 Task: Toggle the variable types.
Action: Mouse moved to (22, 639)
Screenshot: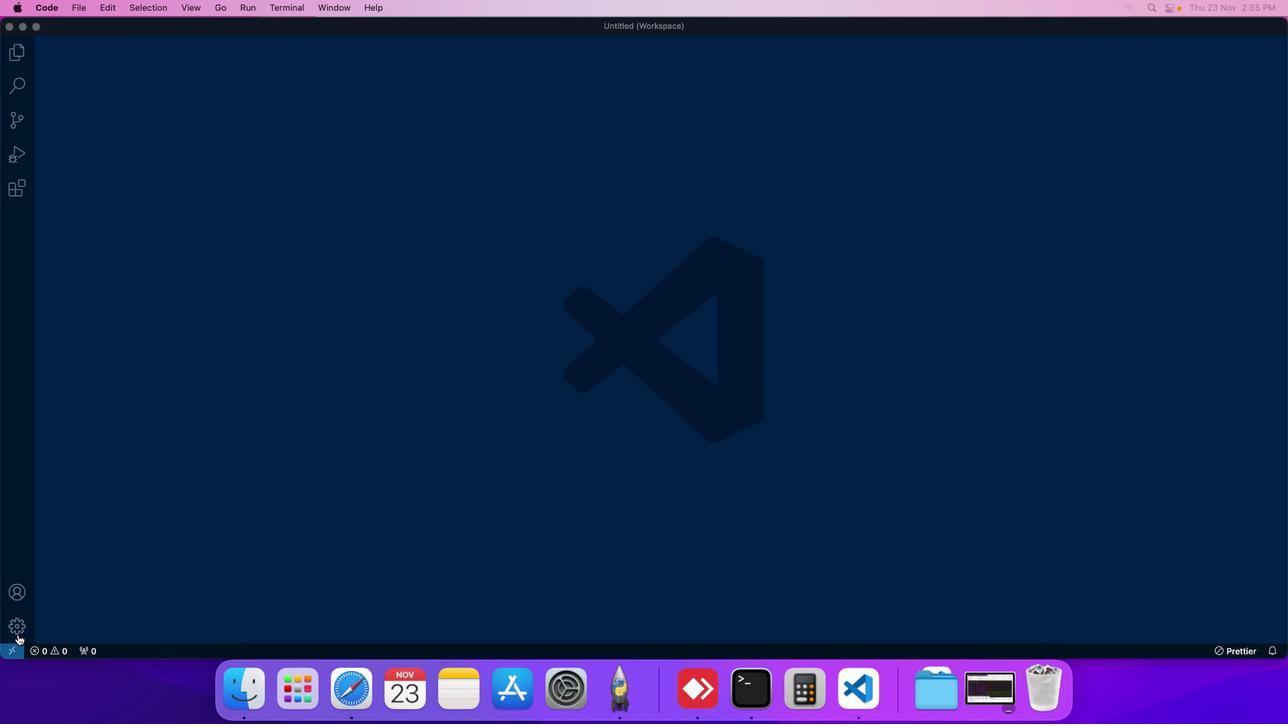 
Action: Mouse pressed left at (22, 639)
Screenshot: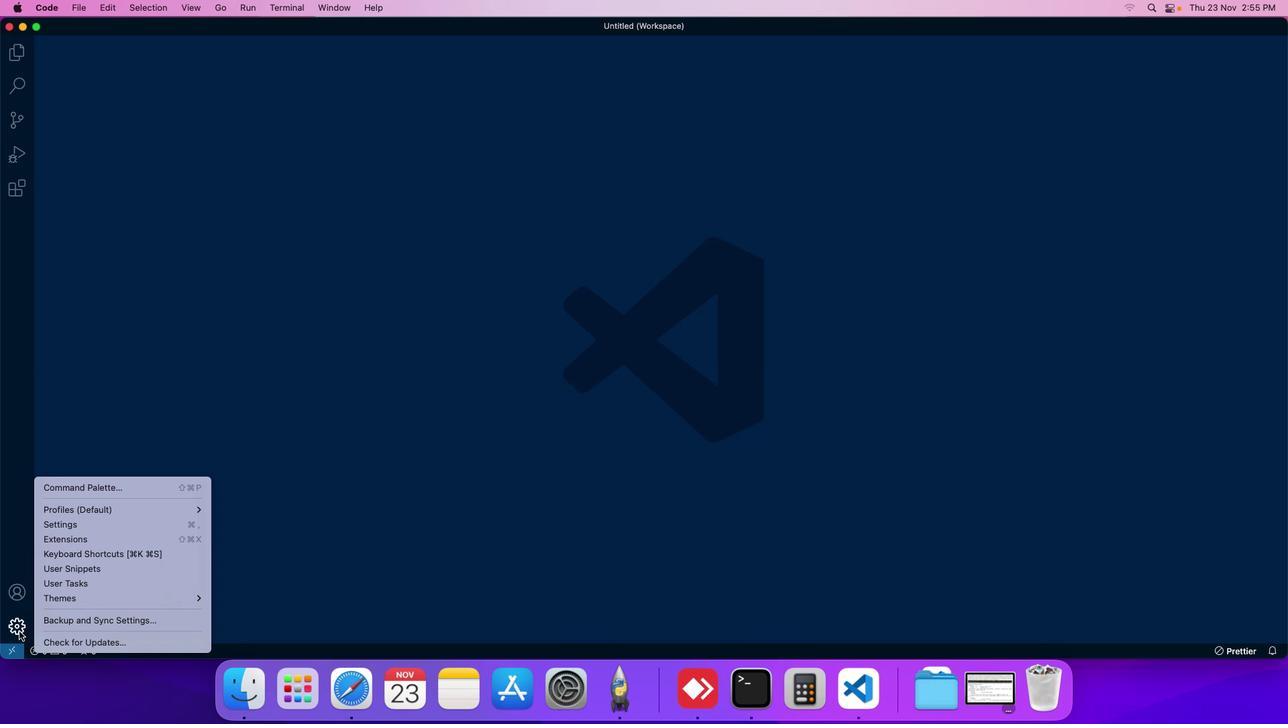 
Action: Mouse moved to (81, 532)
Screenshot: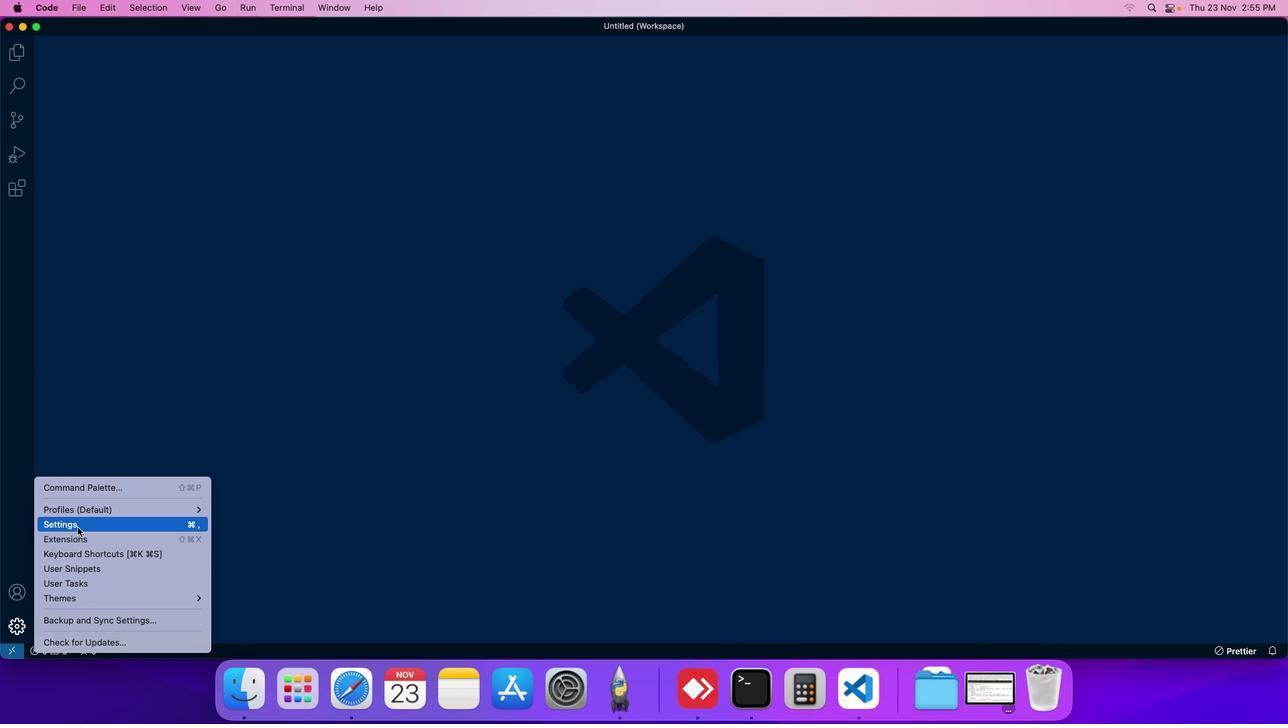 
Action: Mouse pressed left at (81, 532)
Screenshot: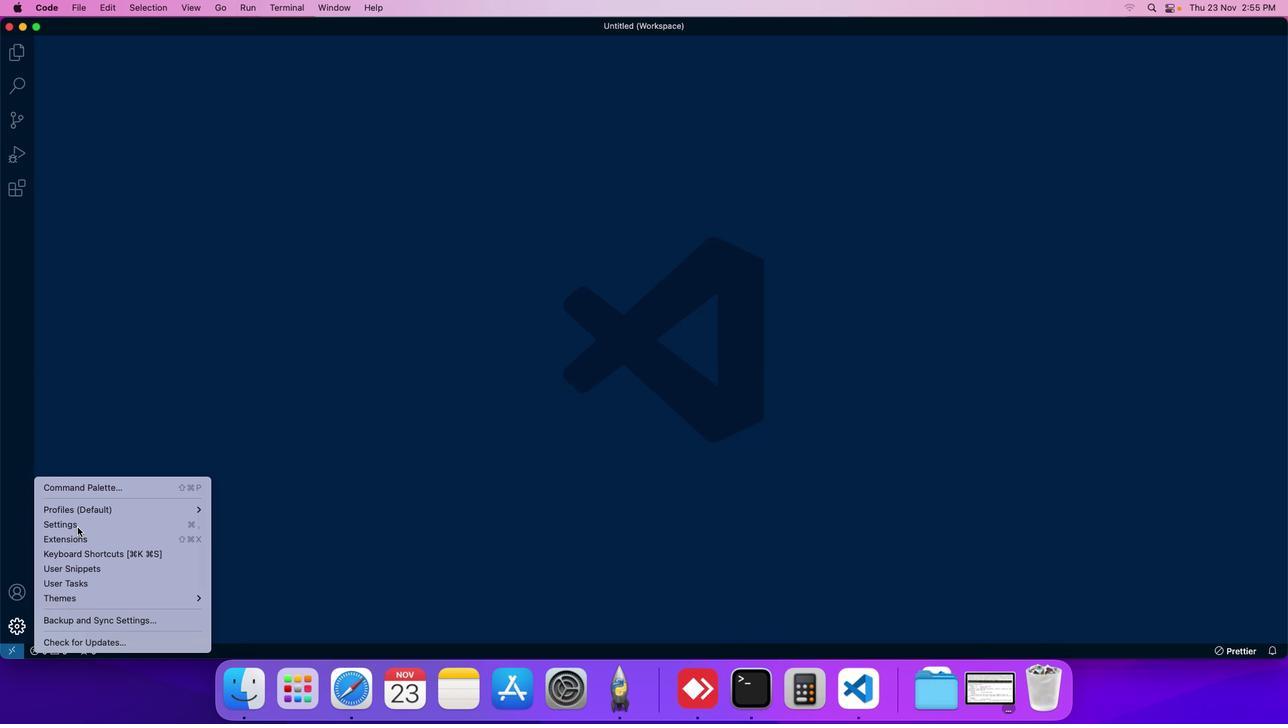 
Action: Mouse moved to (319, 108)
Screenshot: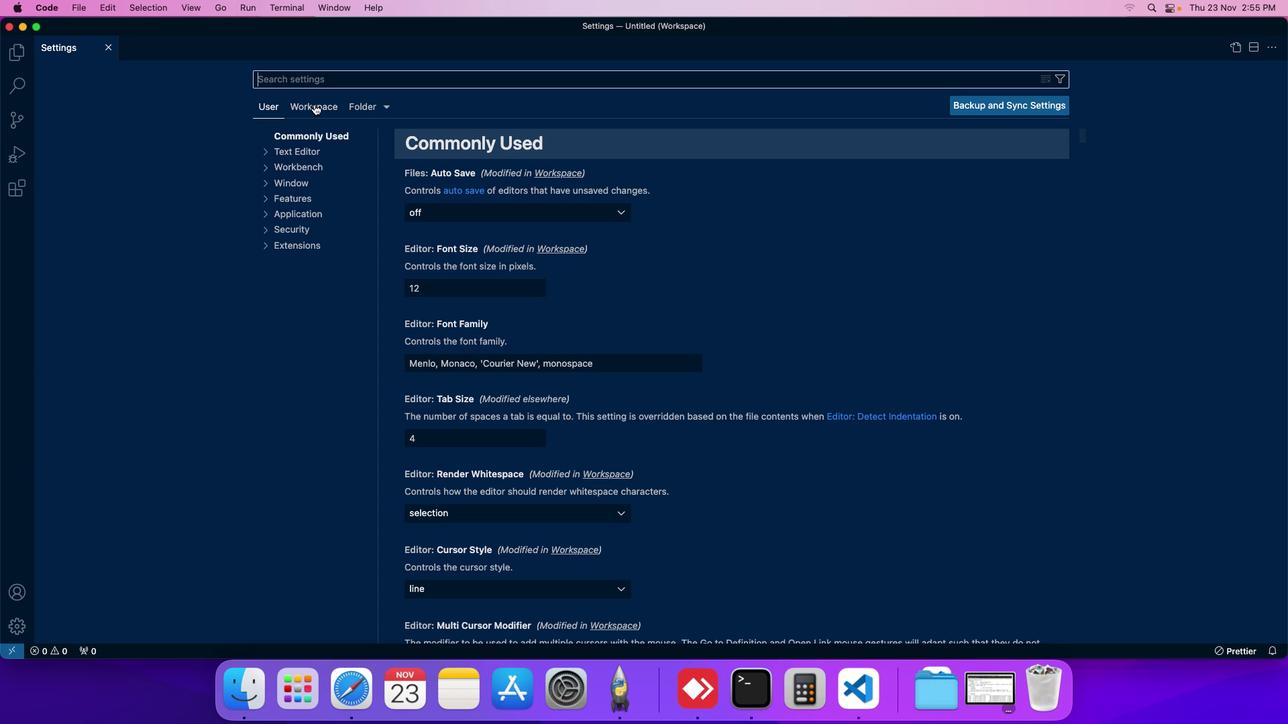 
Action: Mouse pressed left at (319, 108)
Screenshot: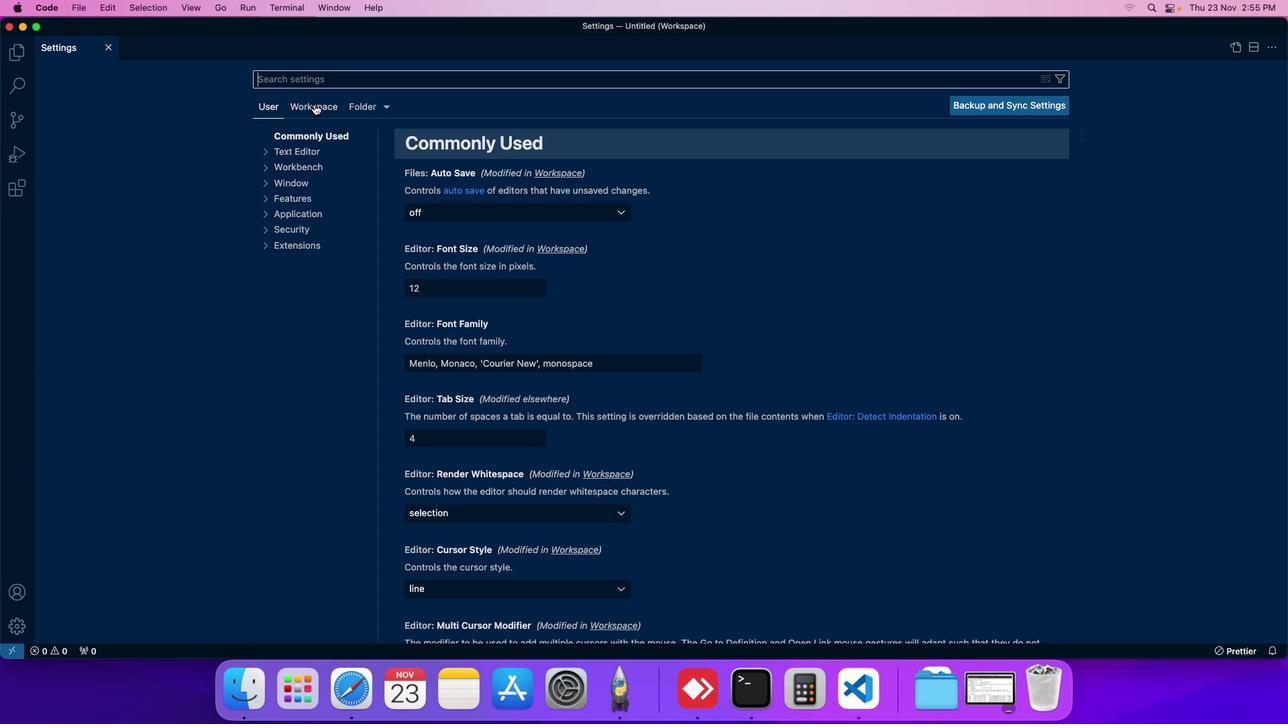 
Action: Mouse moved to (298, 228)
Screenshot: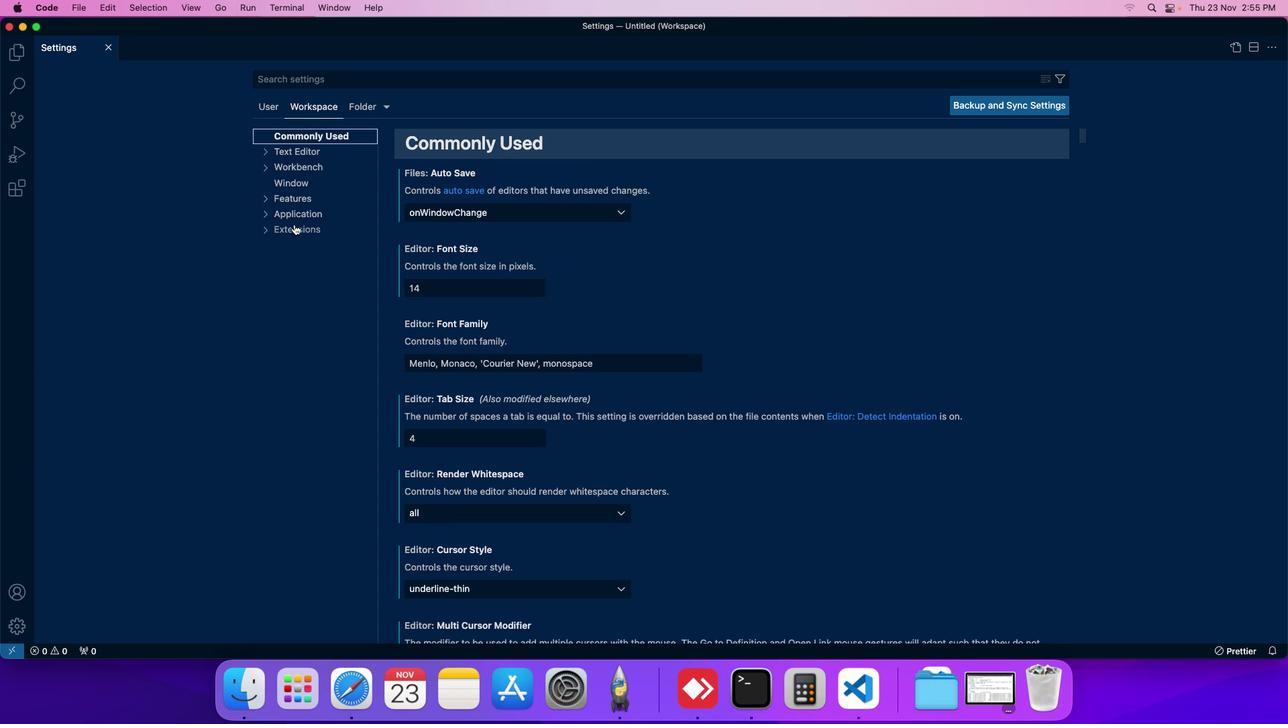 
Action: Mouse pressed left at (298, 228)
Screenshot: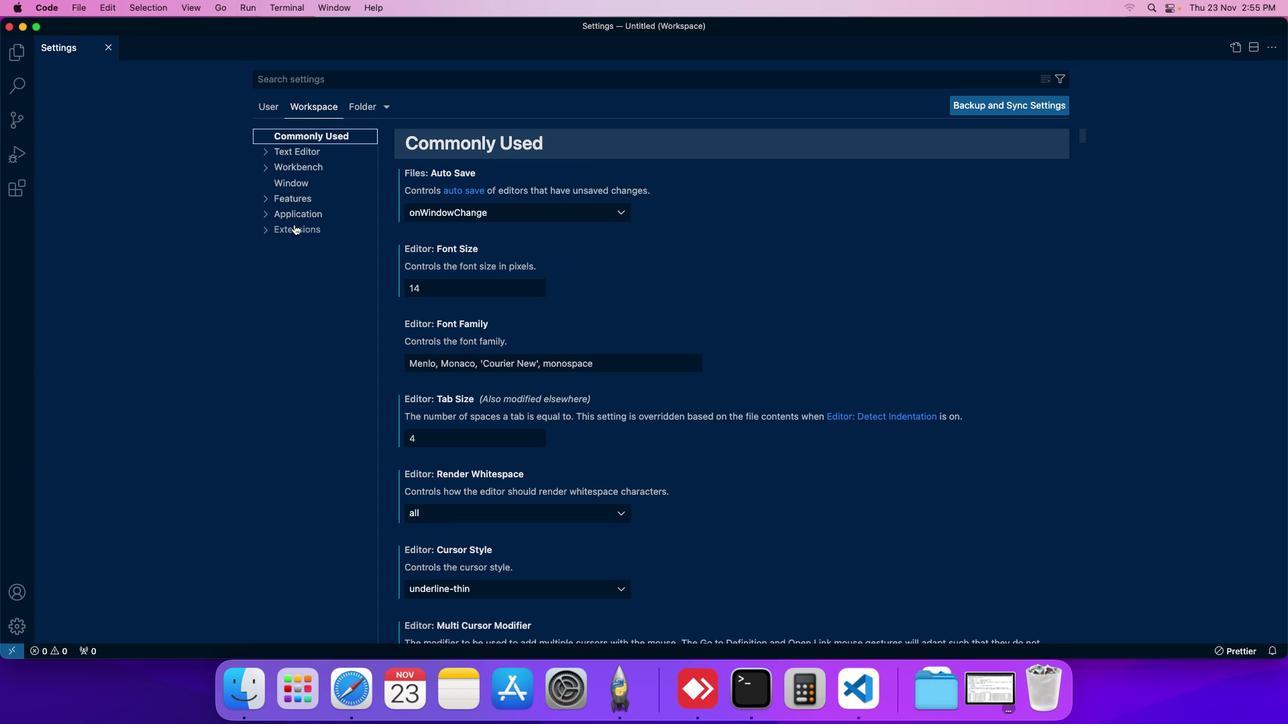 
Action: Mouse moved to (312, 581)
Screenshot: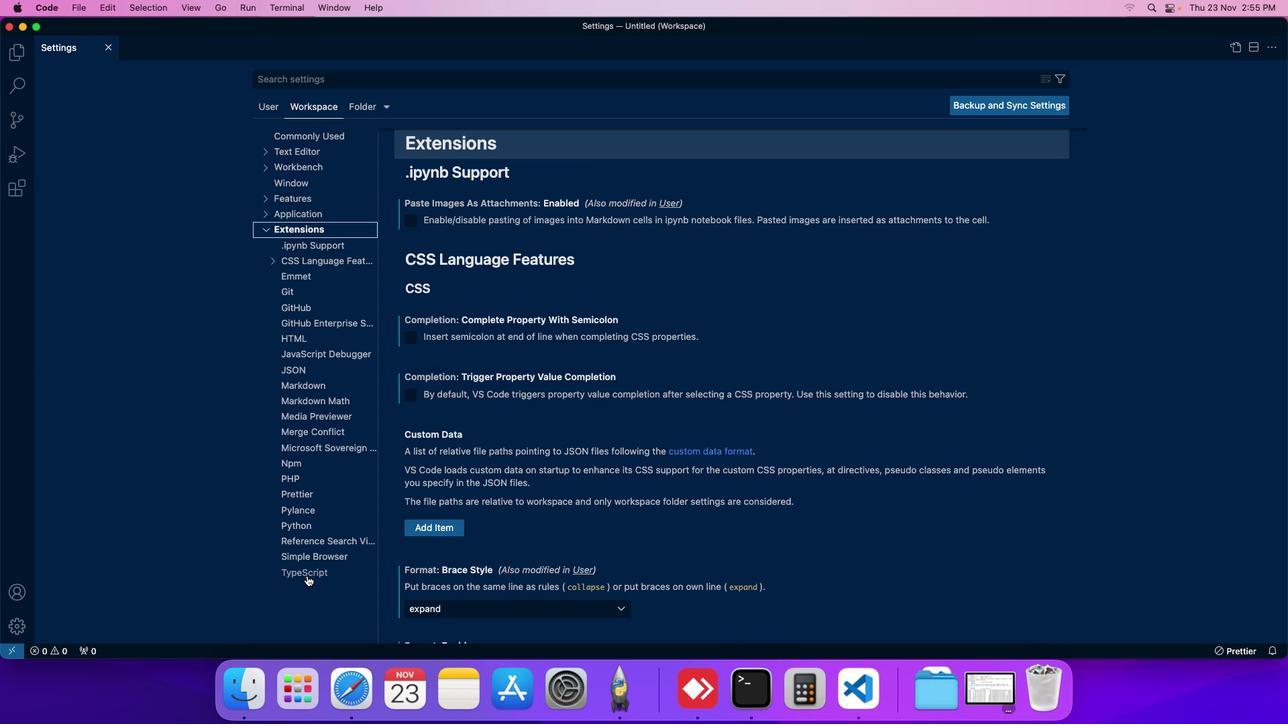 
Action: Mouse pressed left at (312, 581)
Screenshot: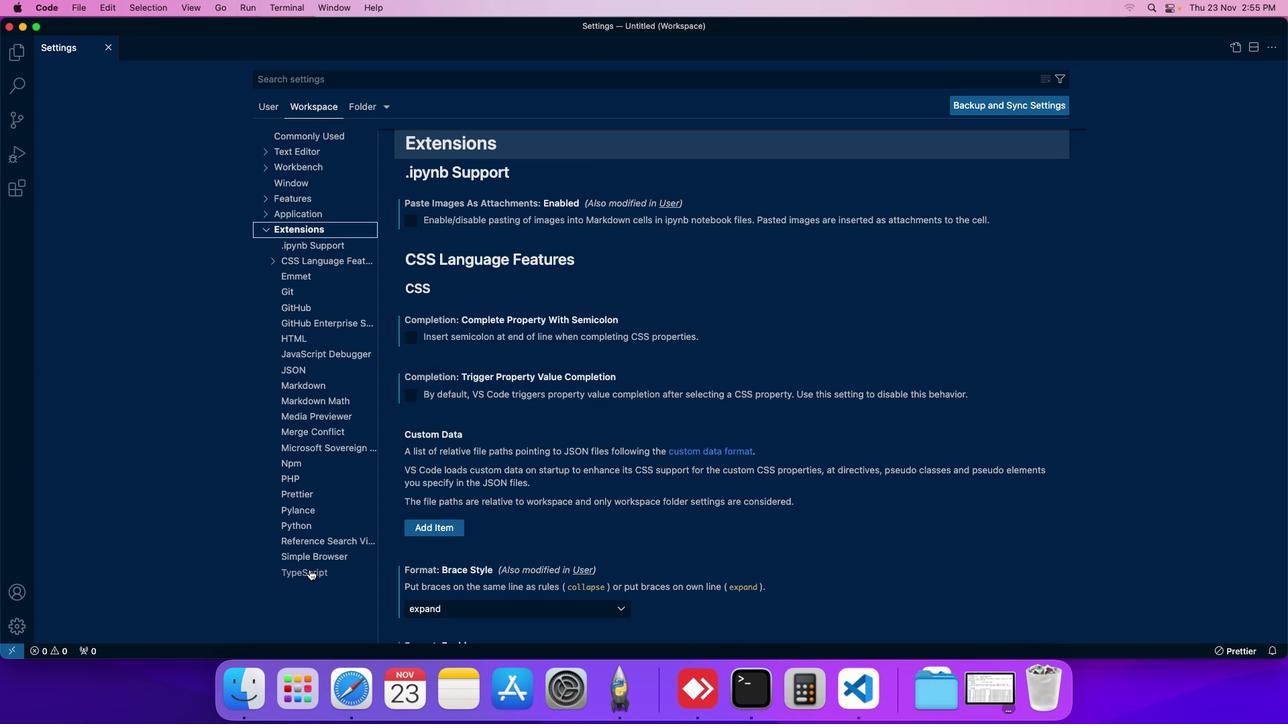 
Action: Mouse moved to (508, 565)
Screenshot: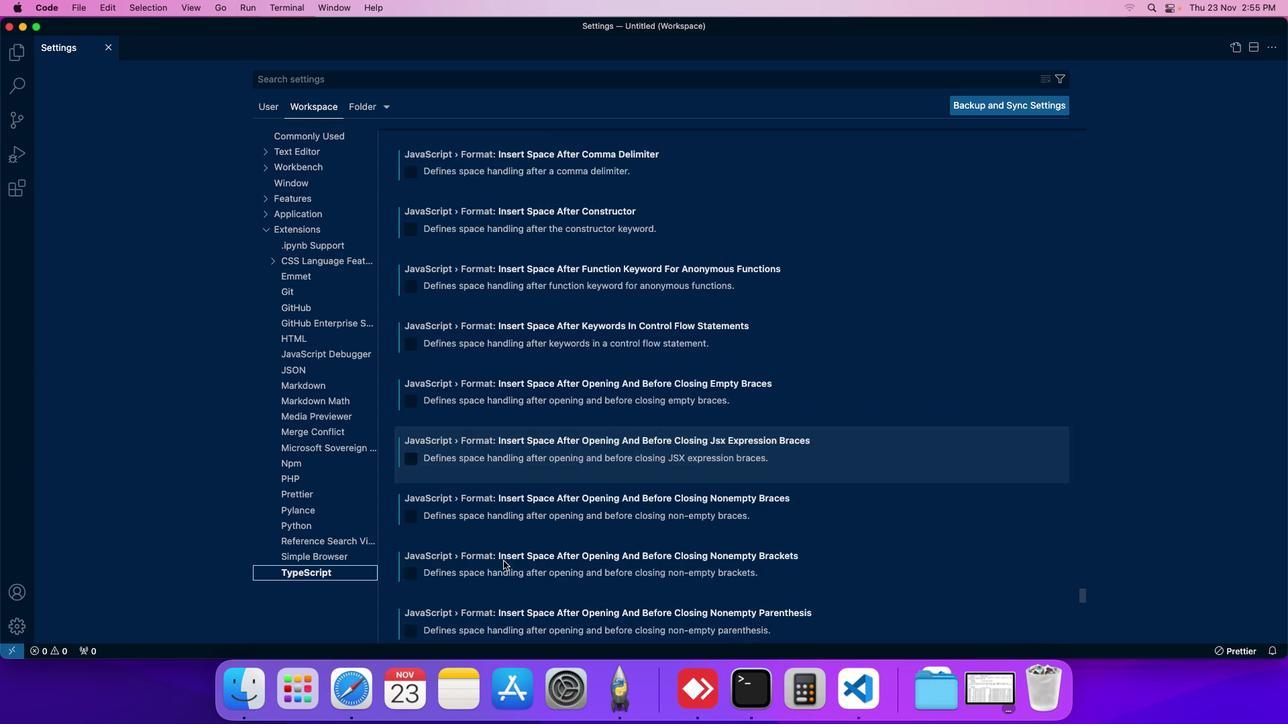 
Action: Mouse scrolled (508, 565) with delta (4, 4)
Screenshot: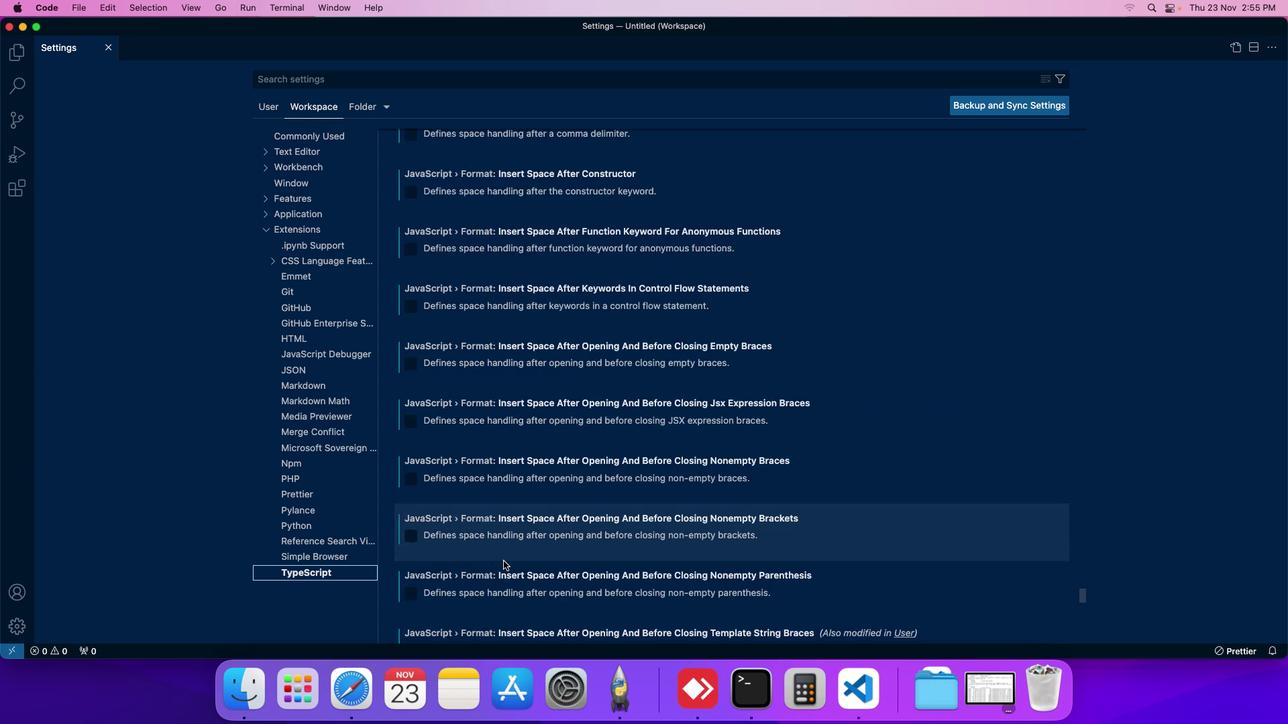 
Action: Mouse moved to (503, 564)
Screenshot: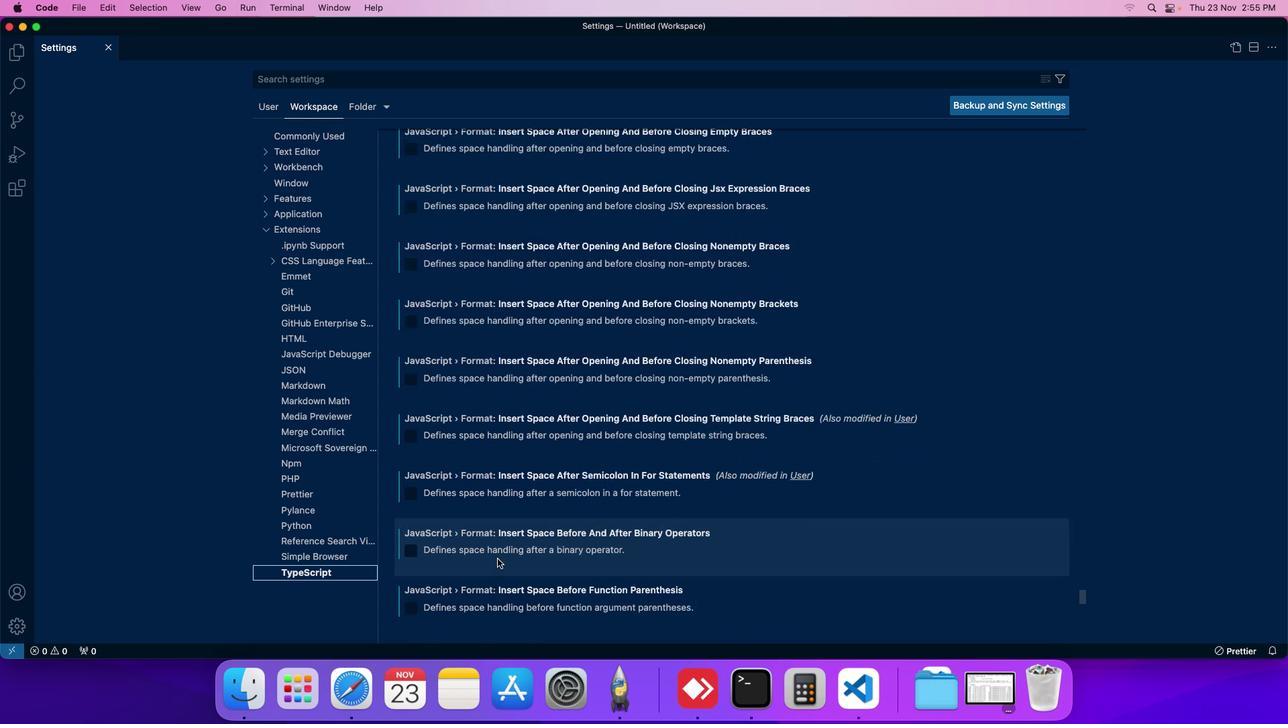 
Action: Mouse scrolled (503, 564) with delta (4, 4)
Screenshot: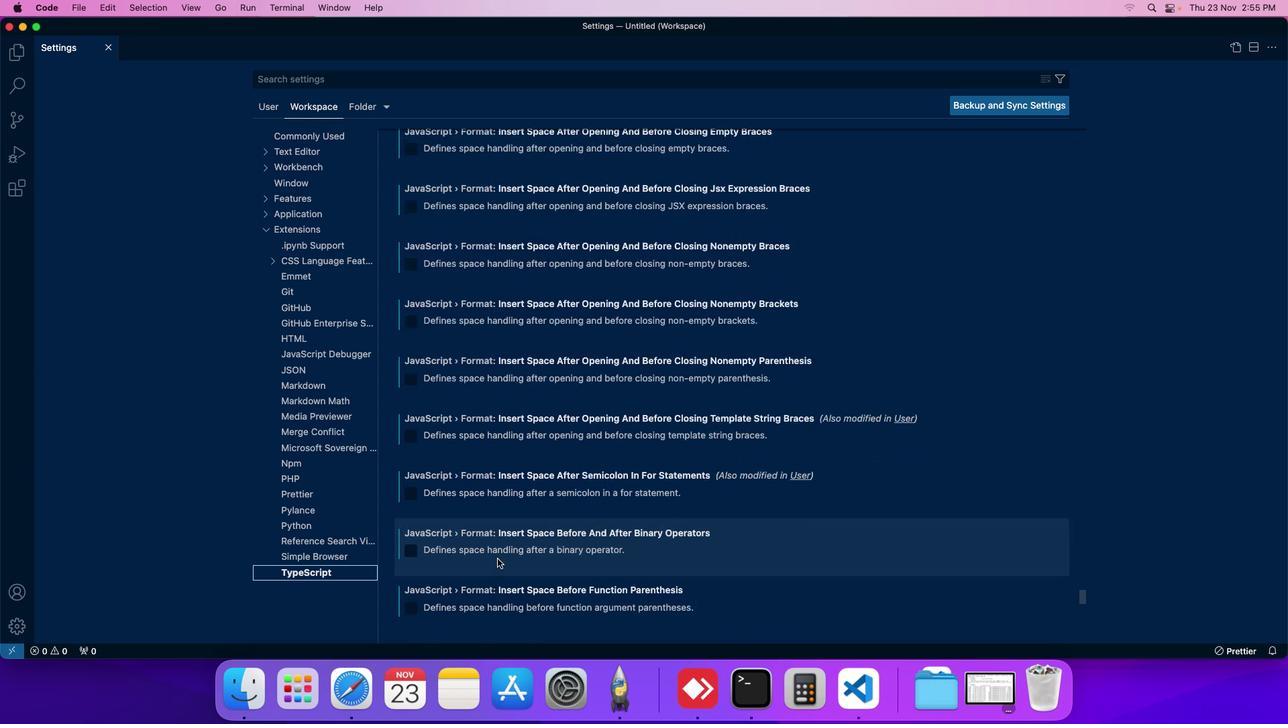 
Action: Mouse scrolled (503, 564) with delta (4, 4)
Screenshot: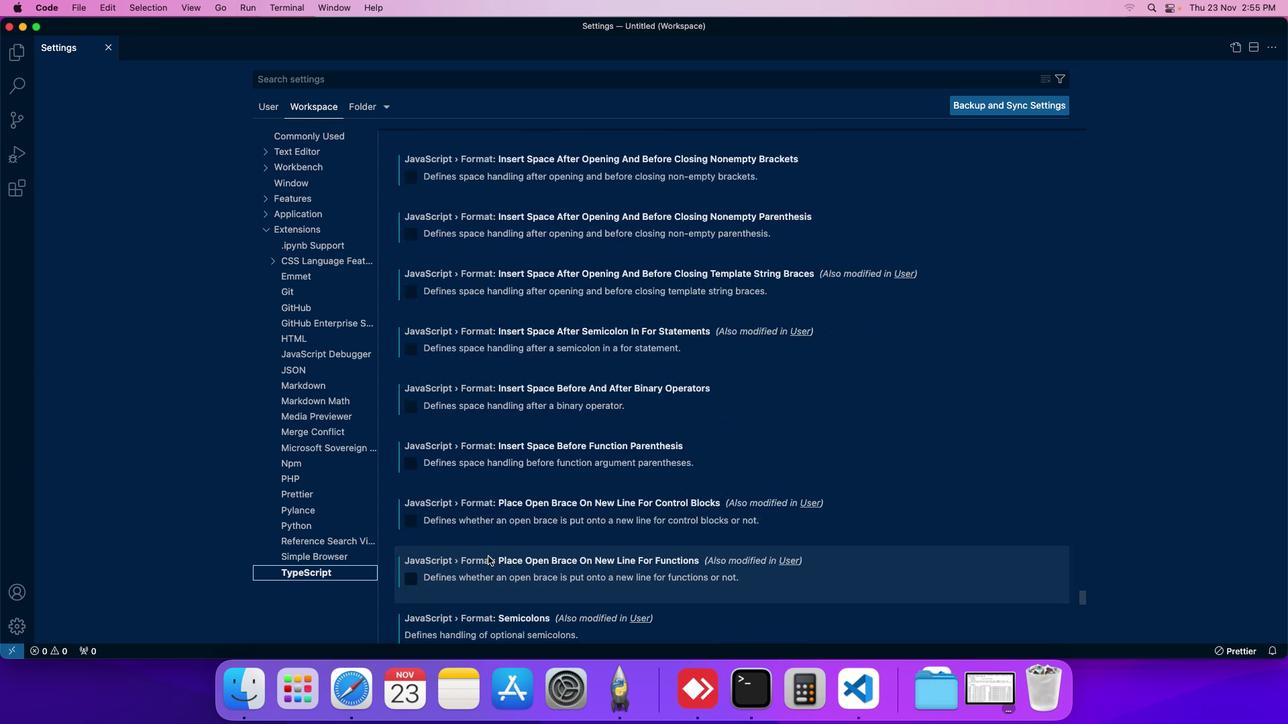
Action: Mouse moved to (466, 554)
Screenshot: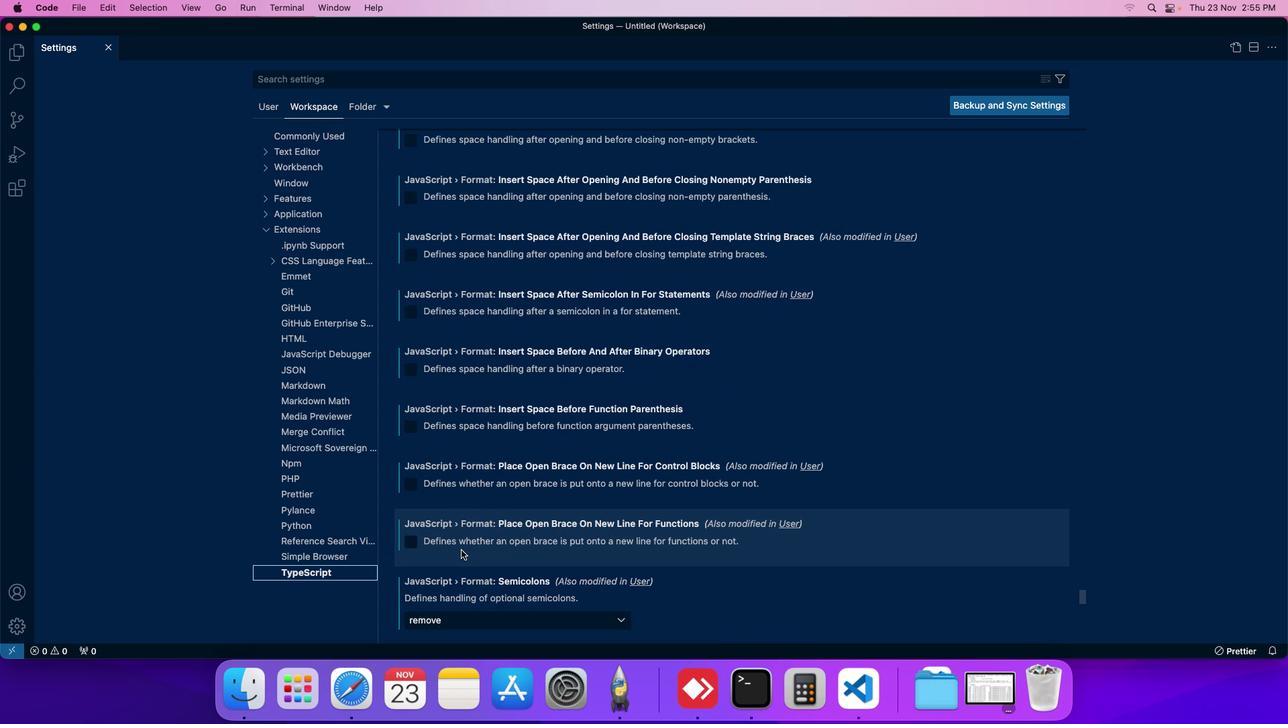 
Action: Mouse scrolled (466, 554) with delta (4, 4)
Screenshot: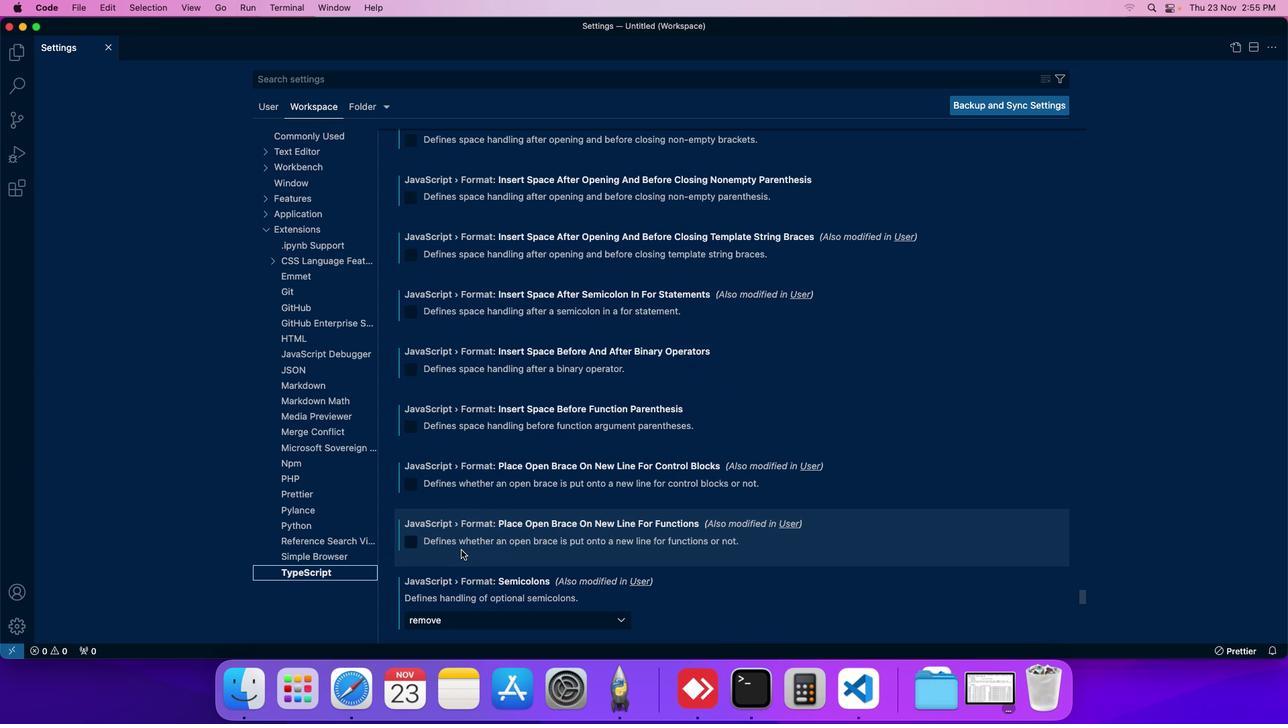 
Action: Mouse scrolled (466, 554) with delta (4, 4)
Screenshot: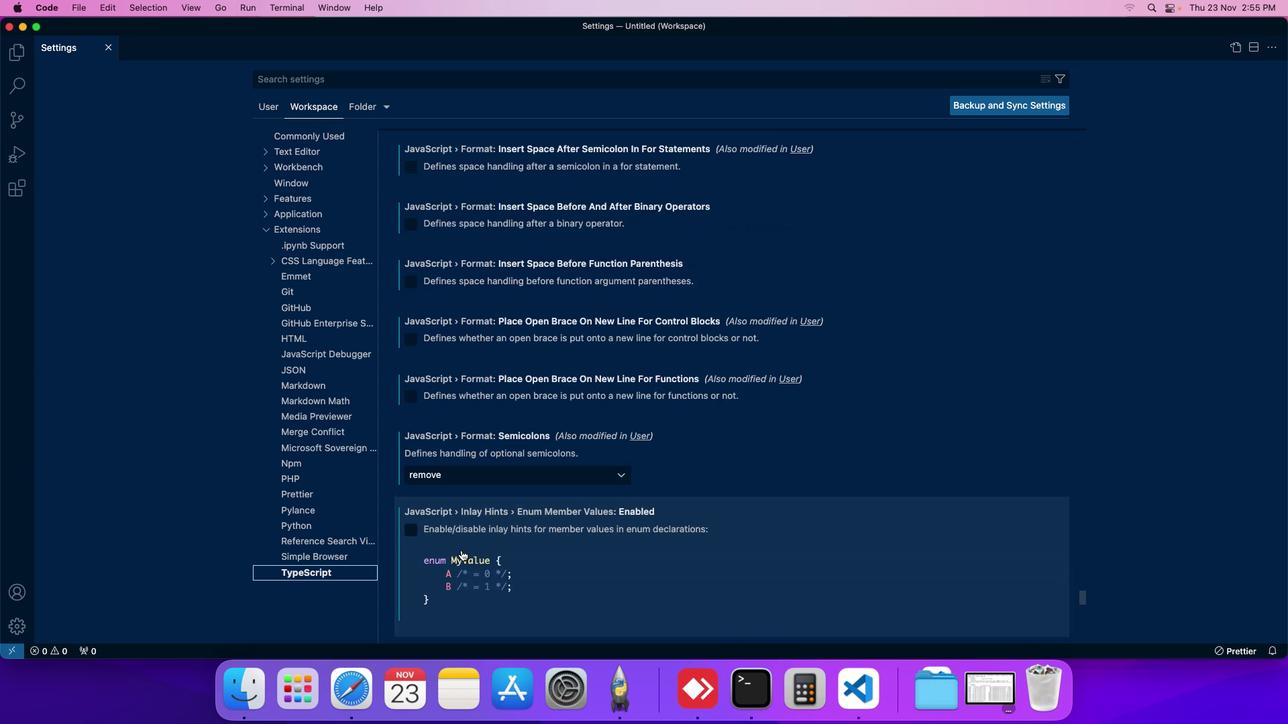
Action: Mouse scrolled (466, 554) with delta (4, 4)
Screenshot: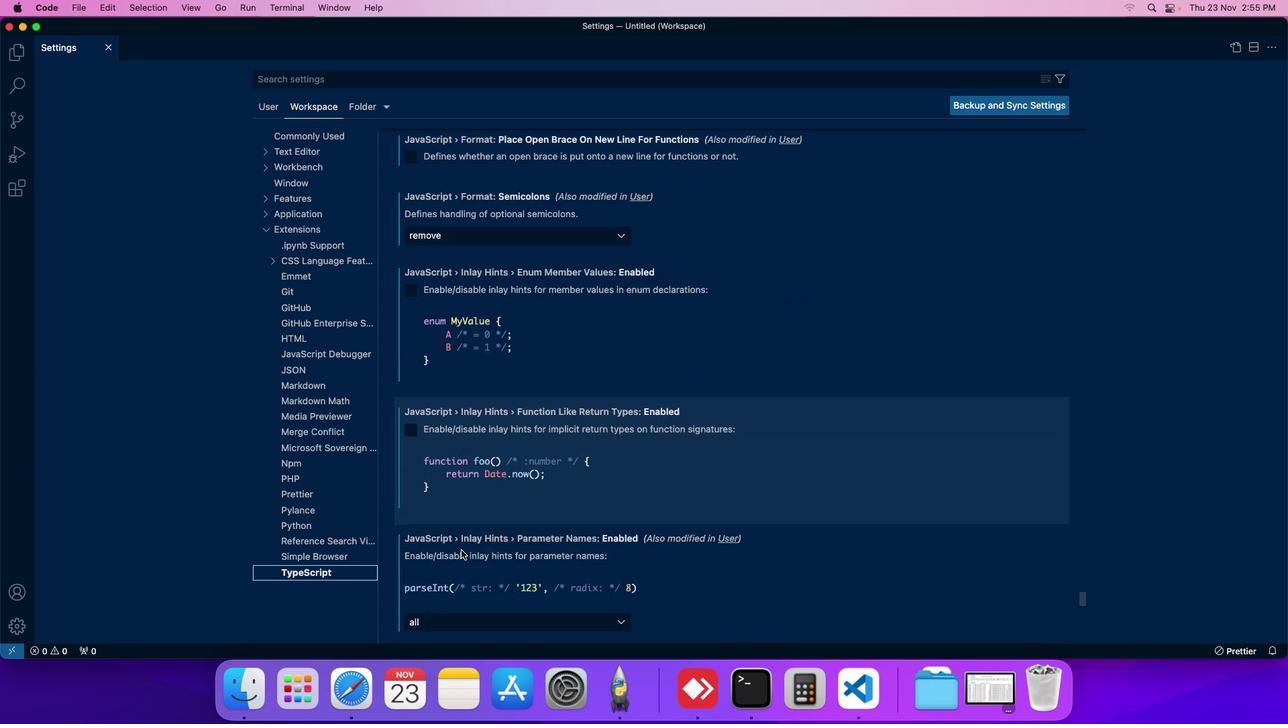 
Action: Mouse scrolled (466, 554) with delta (4, 4)
Screenshot: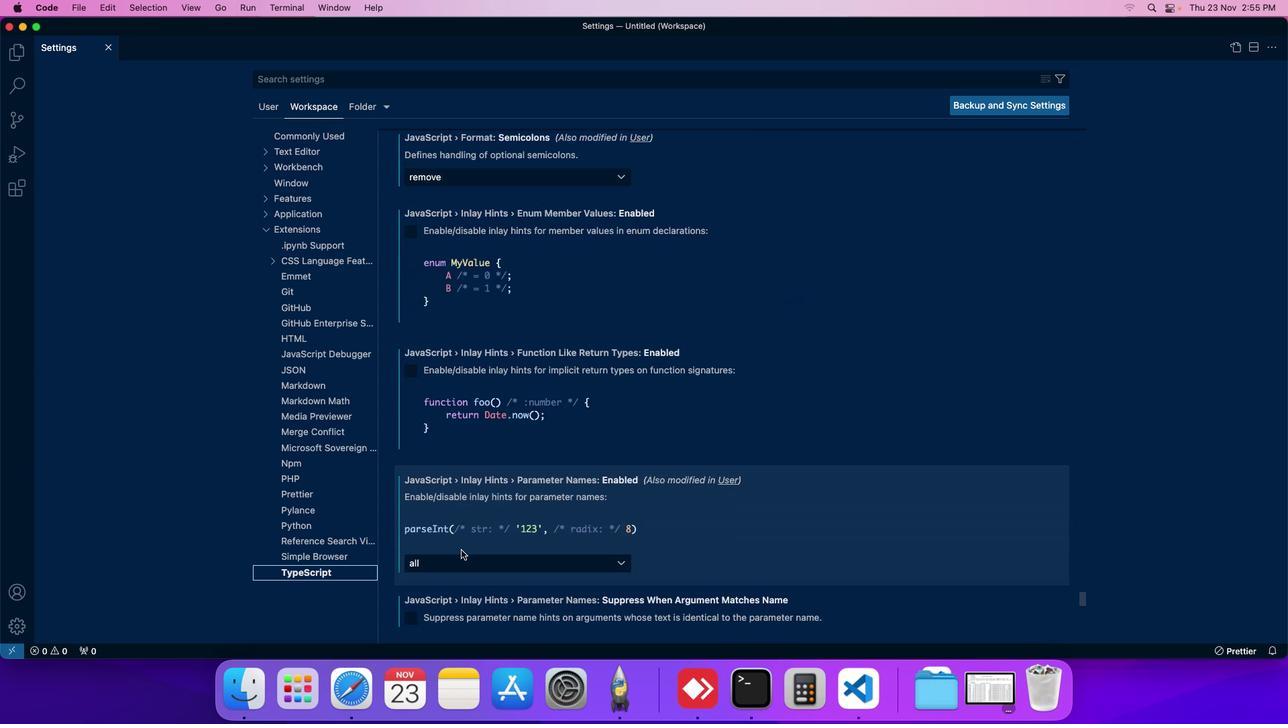 
Action: Mouse scrolled (466, 554) with delta (4, 4)
Screenshot: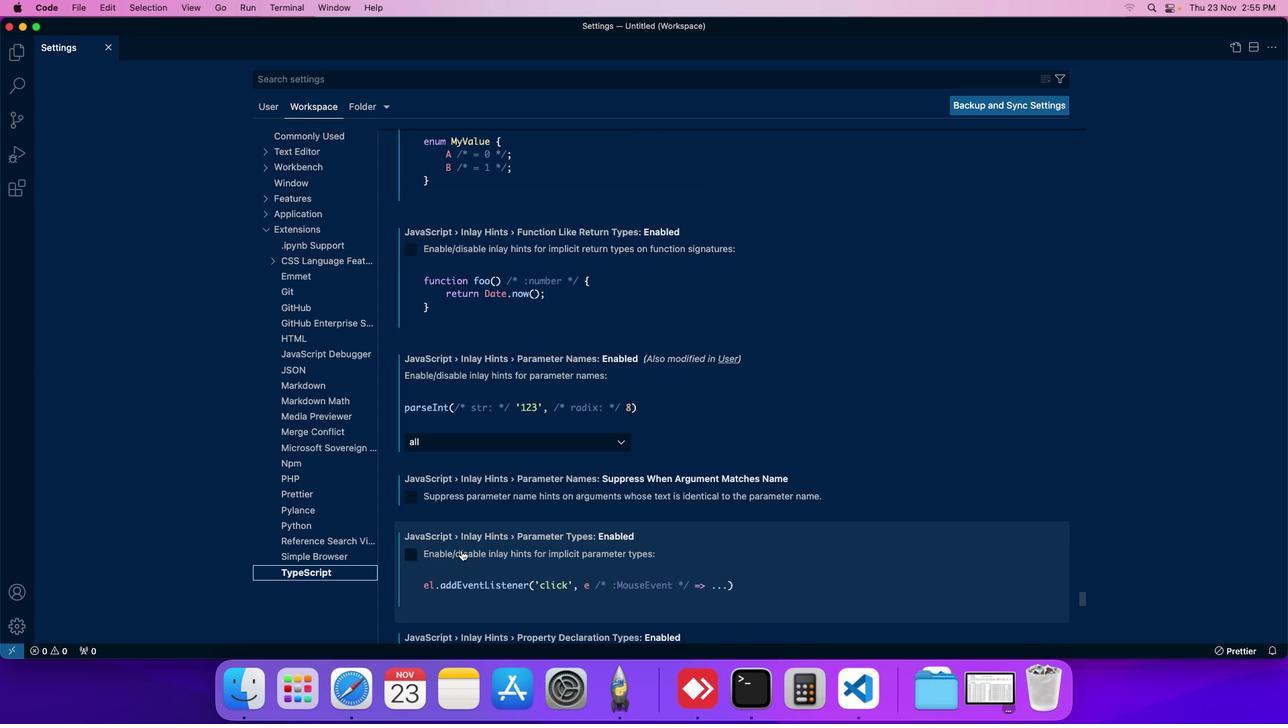 
Action: Mouse scrolled (466, 554) with delta (4, 4)
Screenshot: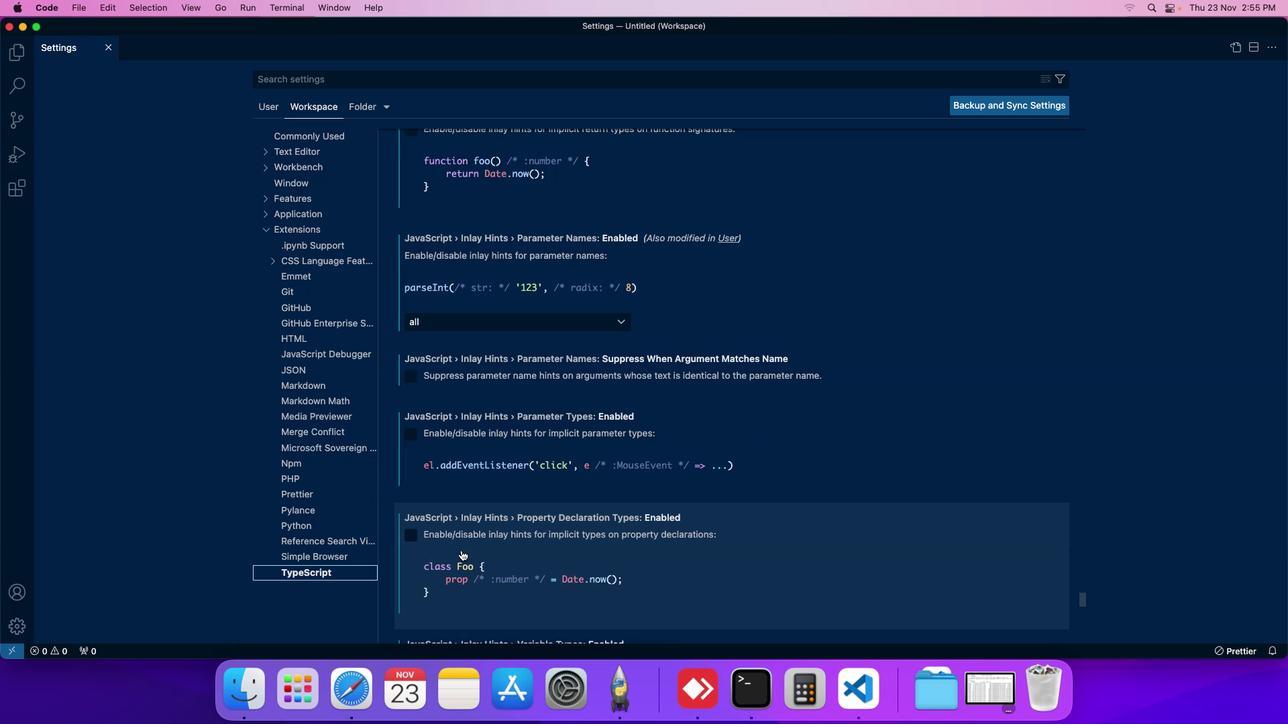 
Action: Mouse scrolled (466, 554) with delta (4, 4)
Screenshot: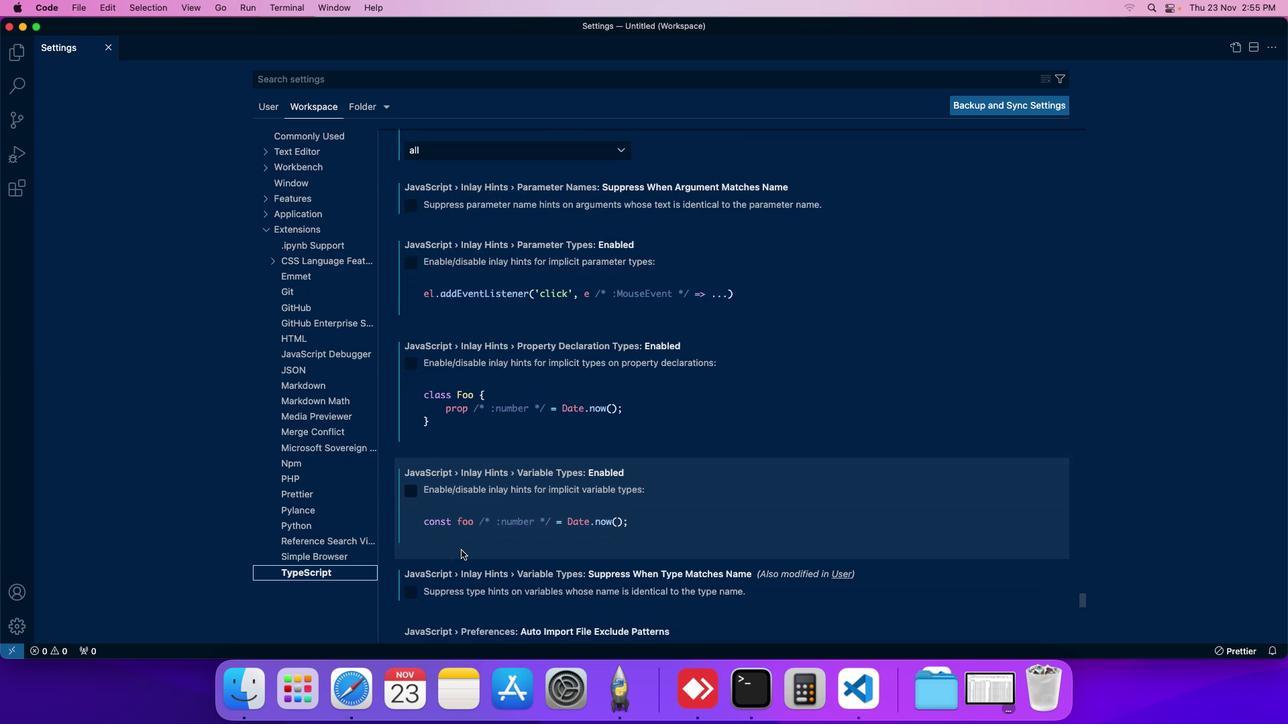 
Action: Mouse scrolled (466, 554) with delta (4, 4)
Screenshot: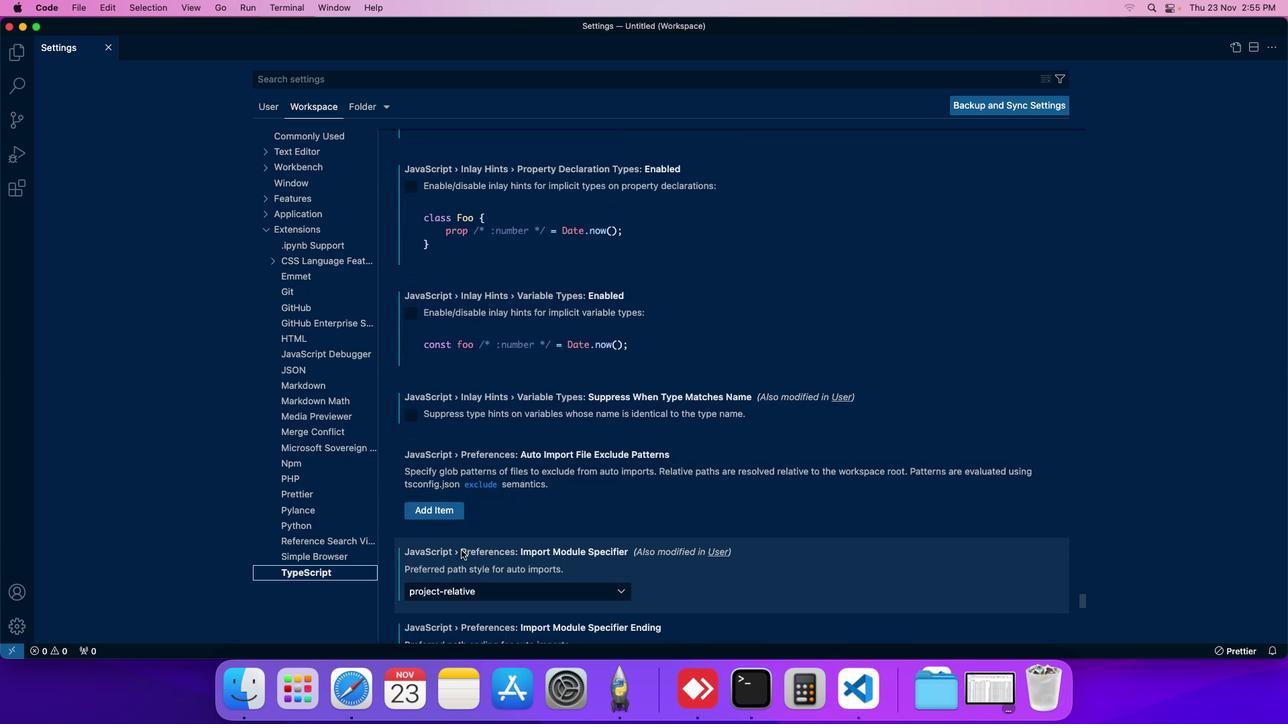 
Action: Mouse moved to (467, 553)
Screenshot: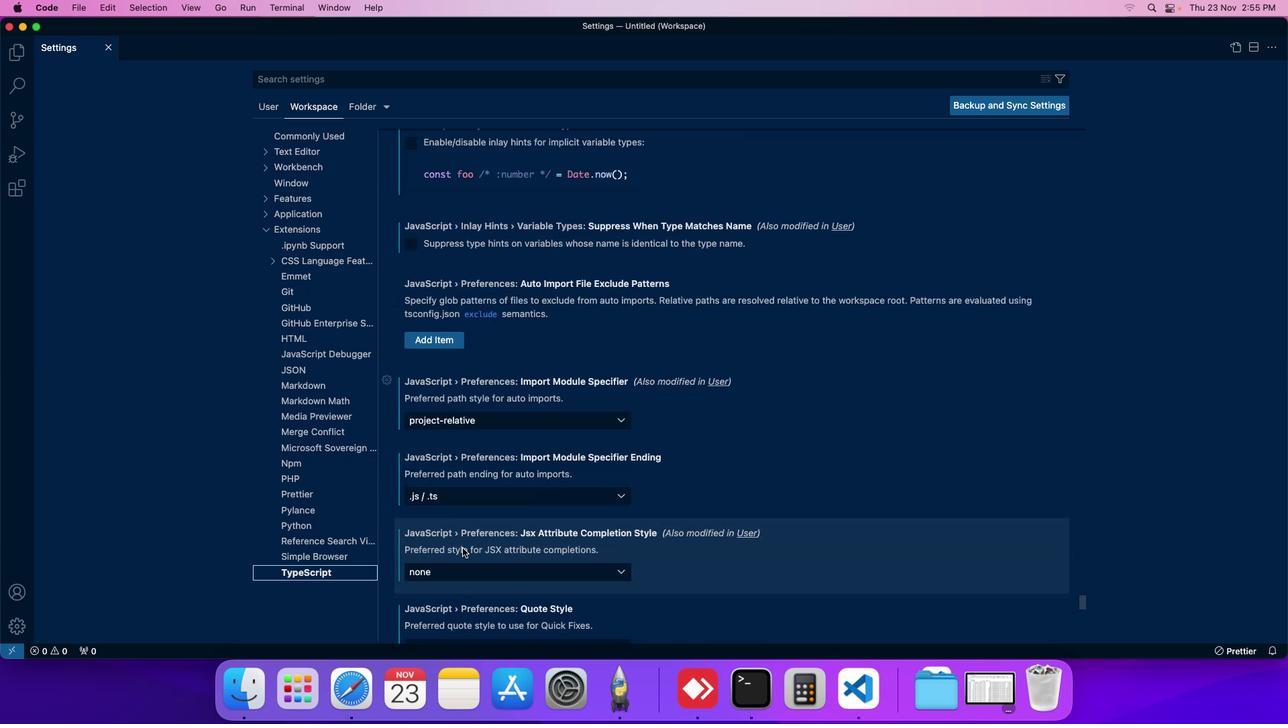 
Action: Mouse scrolled (467, 553) with delta (4, 4)
Screenshot: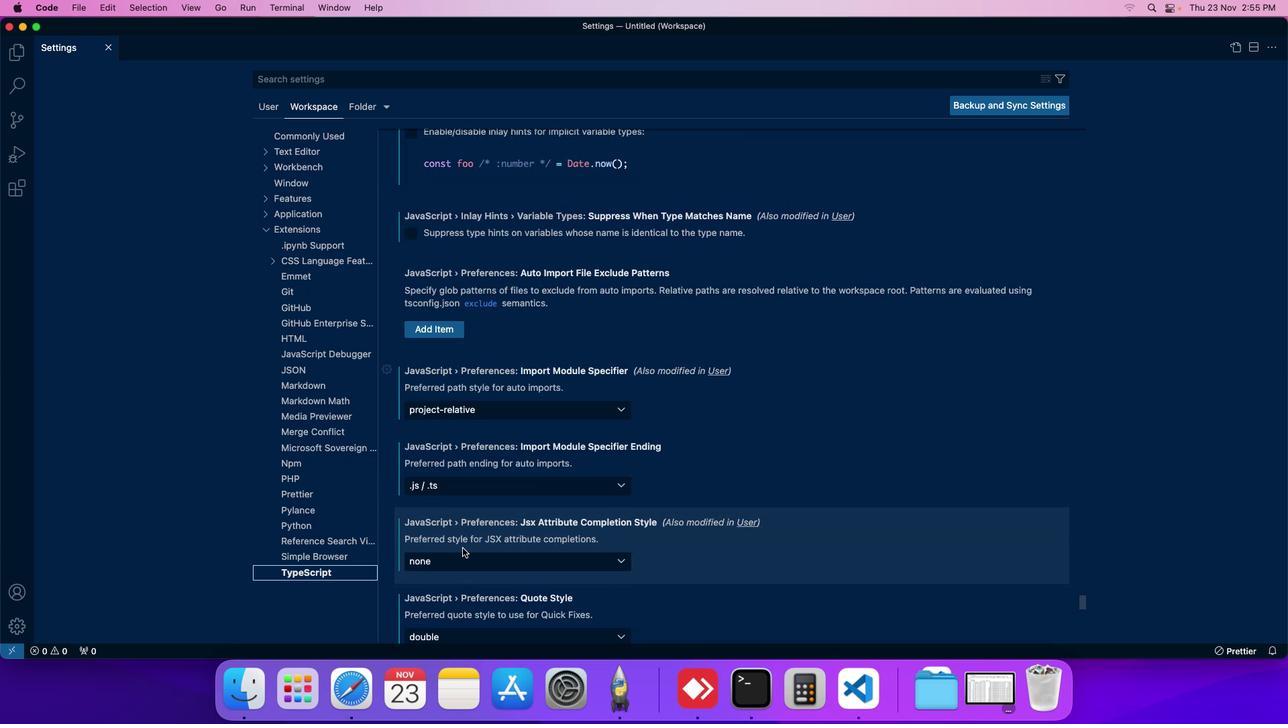 
Action: Mouse moved to (467, 552)
Screenshot: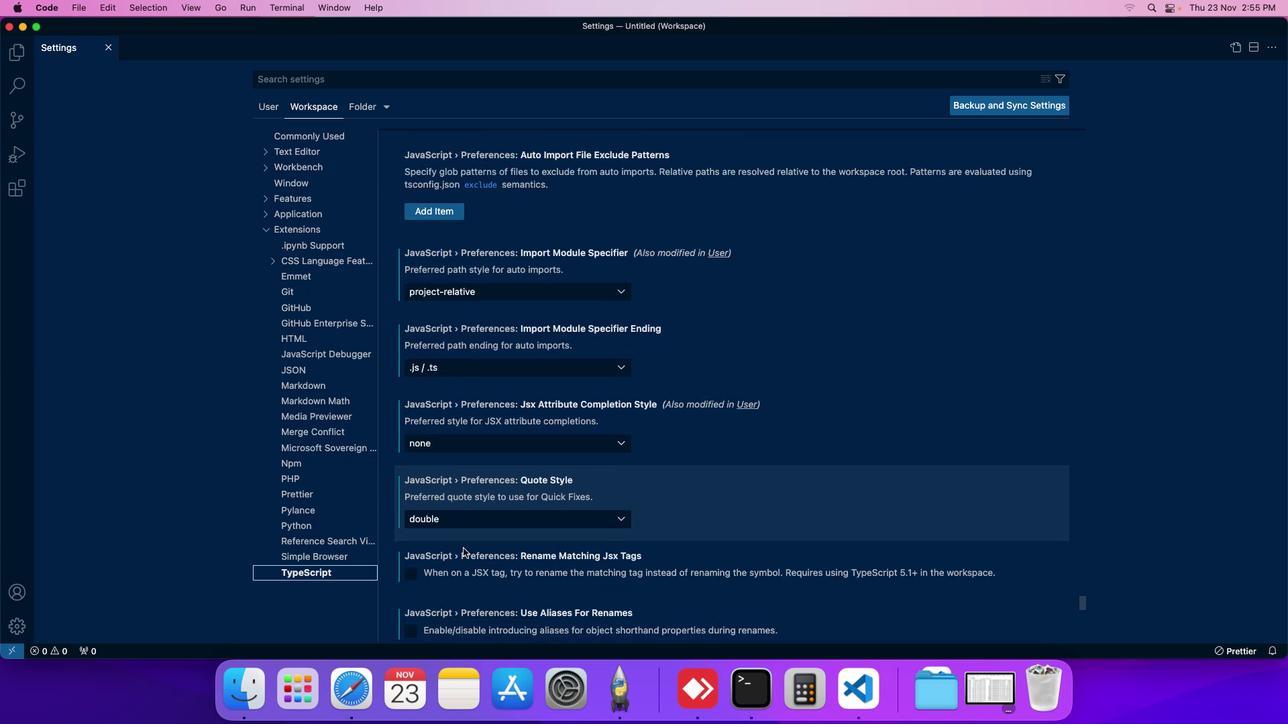 
Action: Mouse scrolled (467, 552) with delta (4, 4)
Screenshot: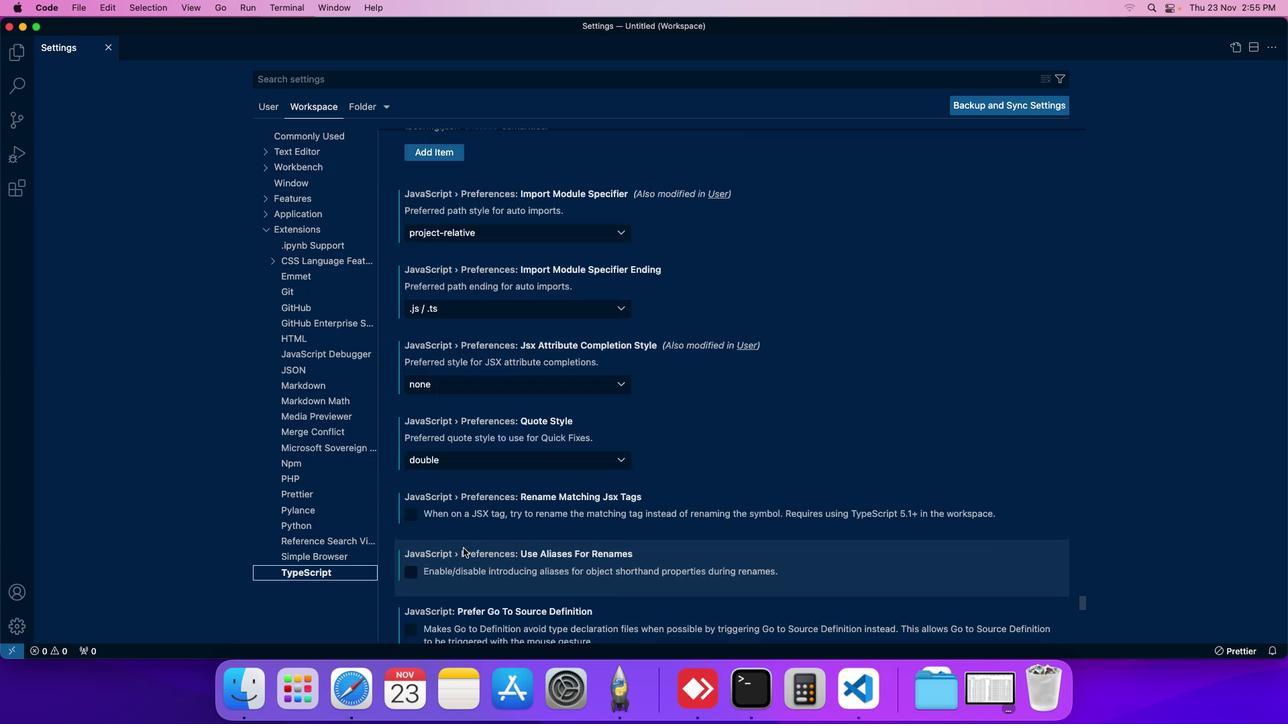 
Action: Mouse moved to (468, 552)
Screenshot: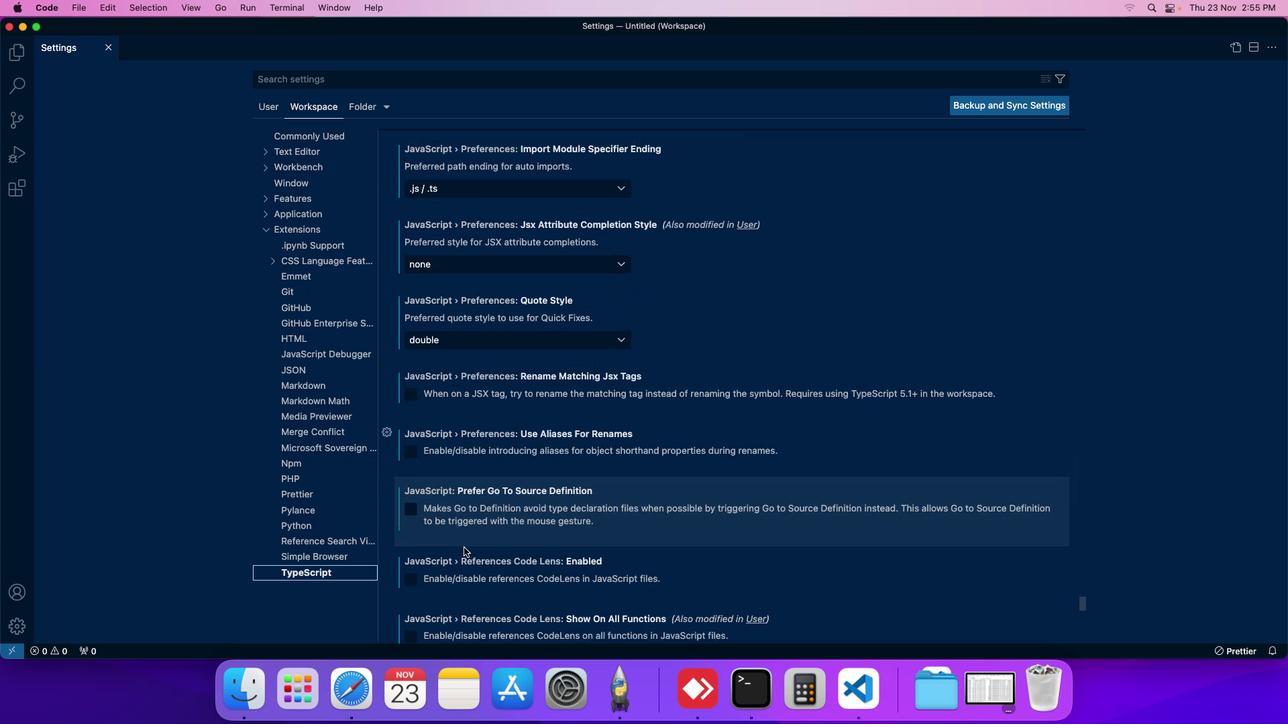 
Action: Mouse scrolled (468, 552) with delta (4, 4)
Screenshot: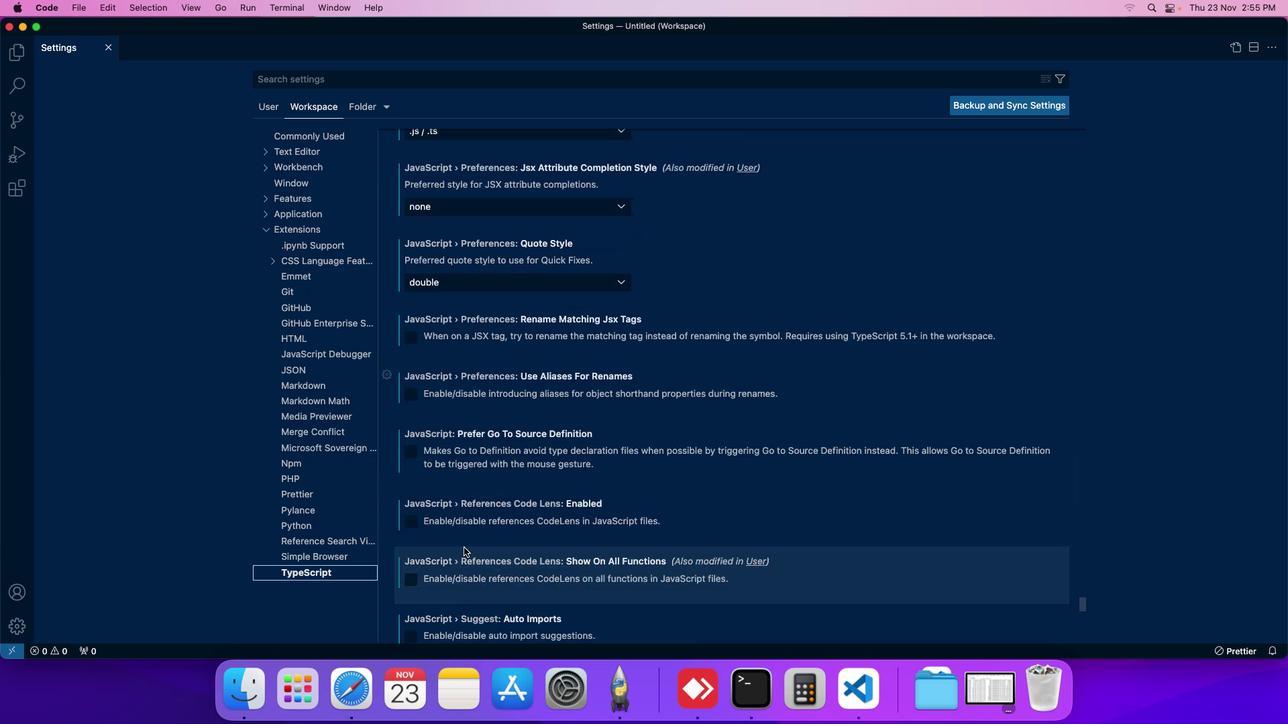 
Action: Mouse scrolled (468, 552) with delta (4, 4)
Screenshot: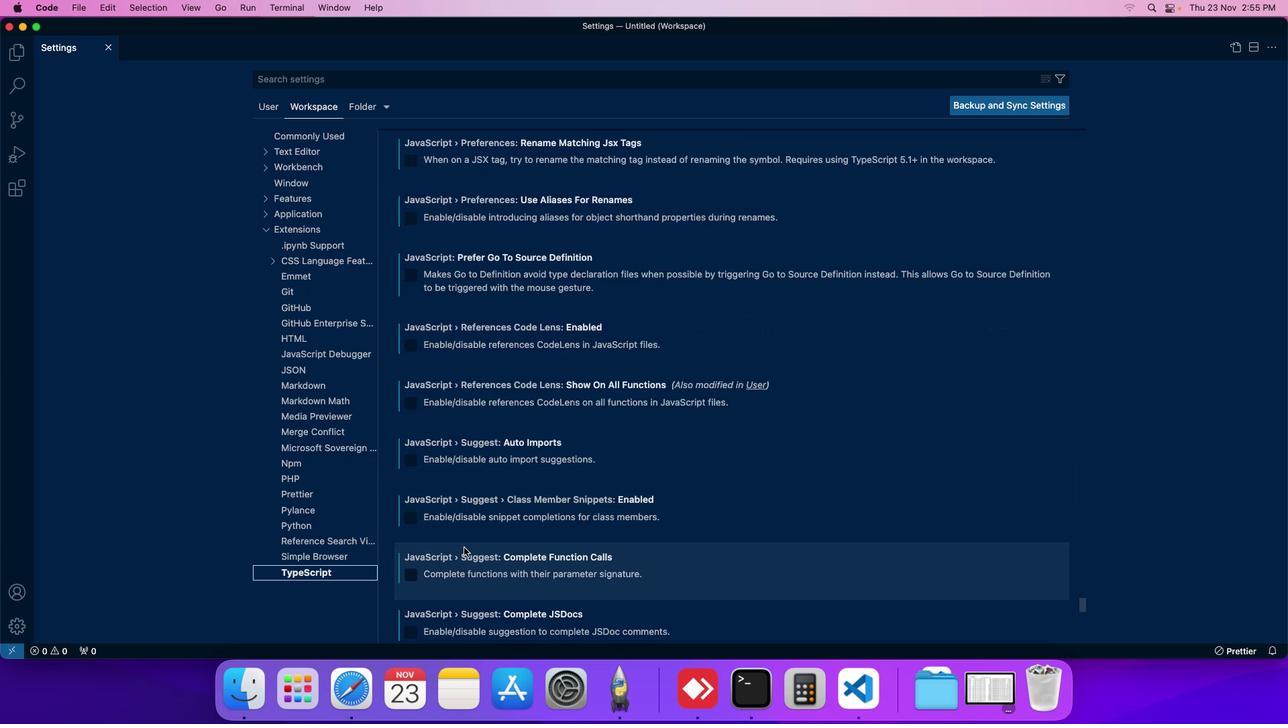 
Action: Mouse scrolled (468, 552) with delta (4, 4)
Screenshot: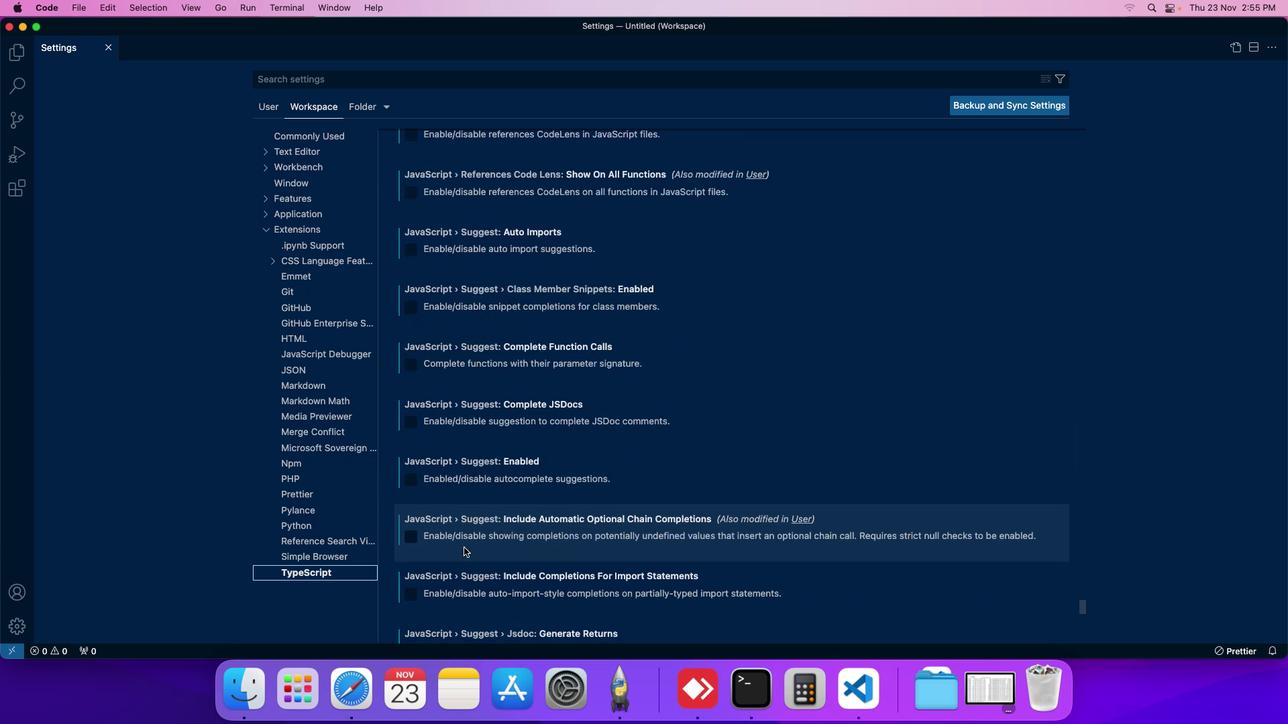 
Action: Mouse scrolled (468, 552) with delta (4, 4)
Screenshot: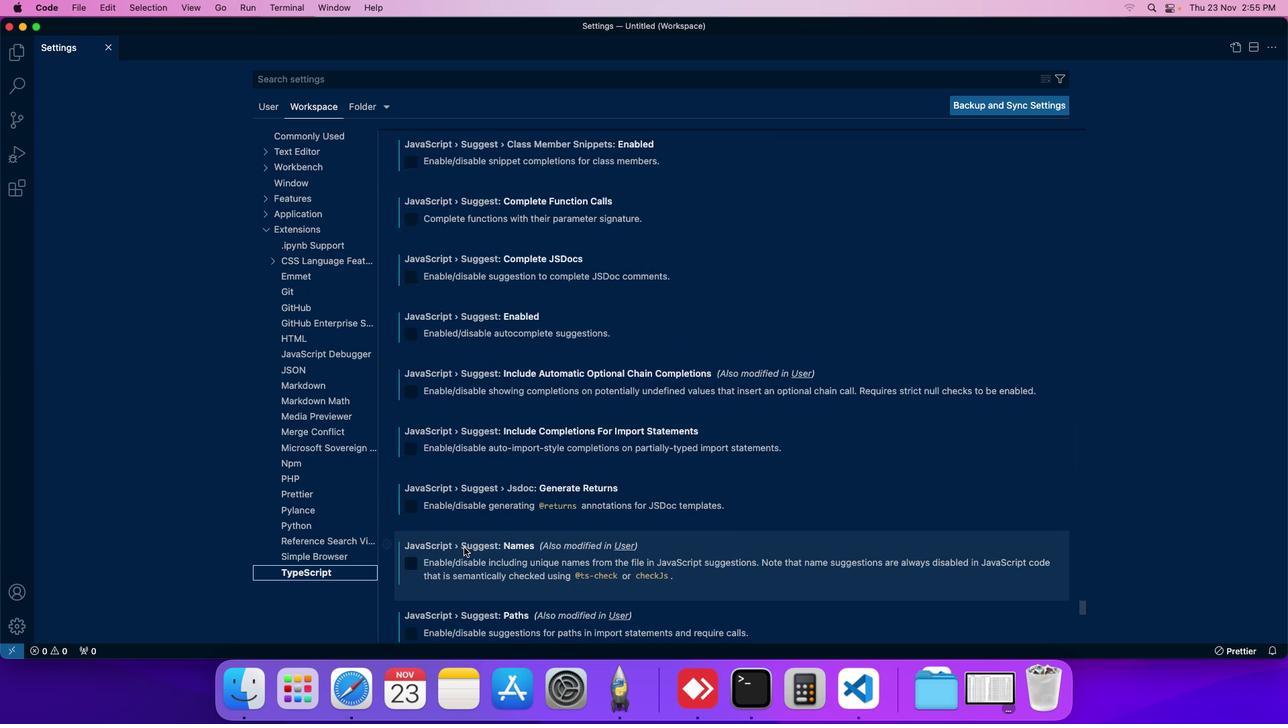 
Action: Mouse scrolled (468, 552) with delta (4, 4)
Screenshot: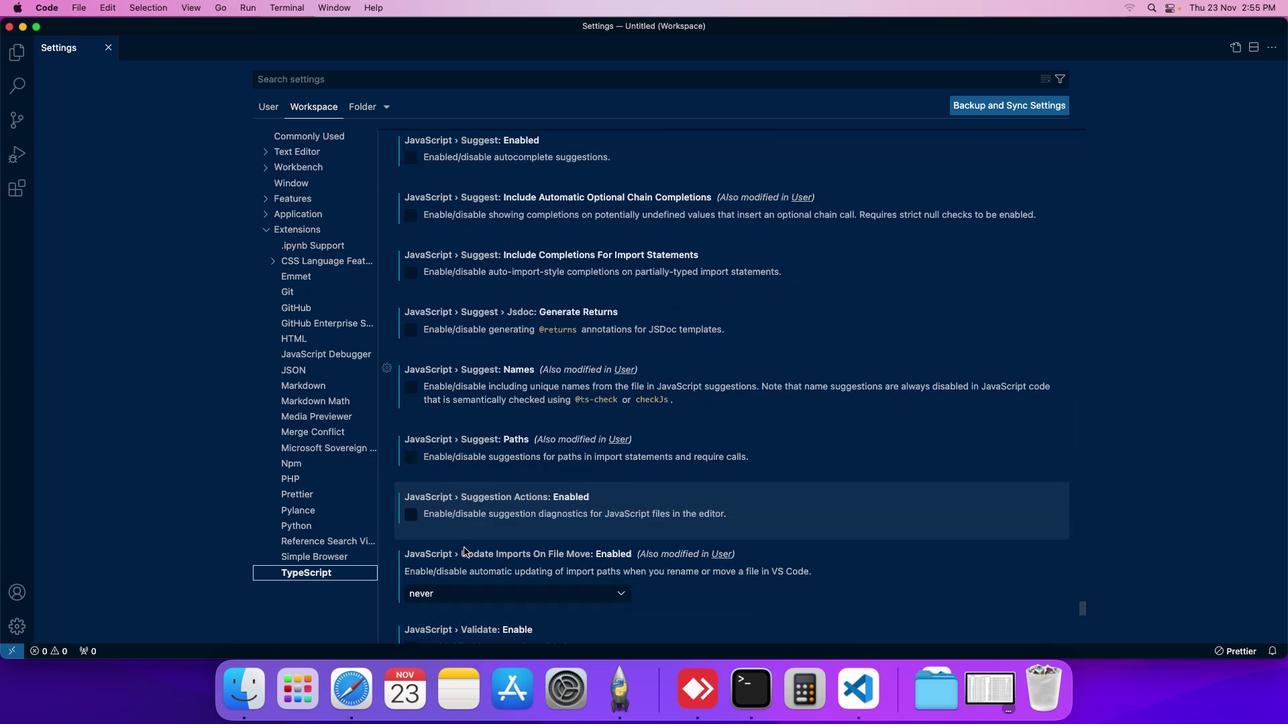 
Action: Mouse moved to (469, 550)
Screenshot: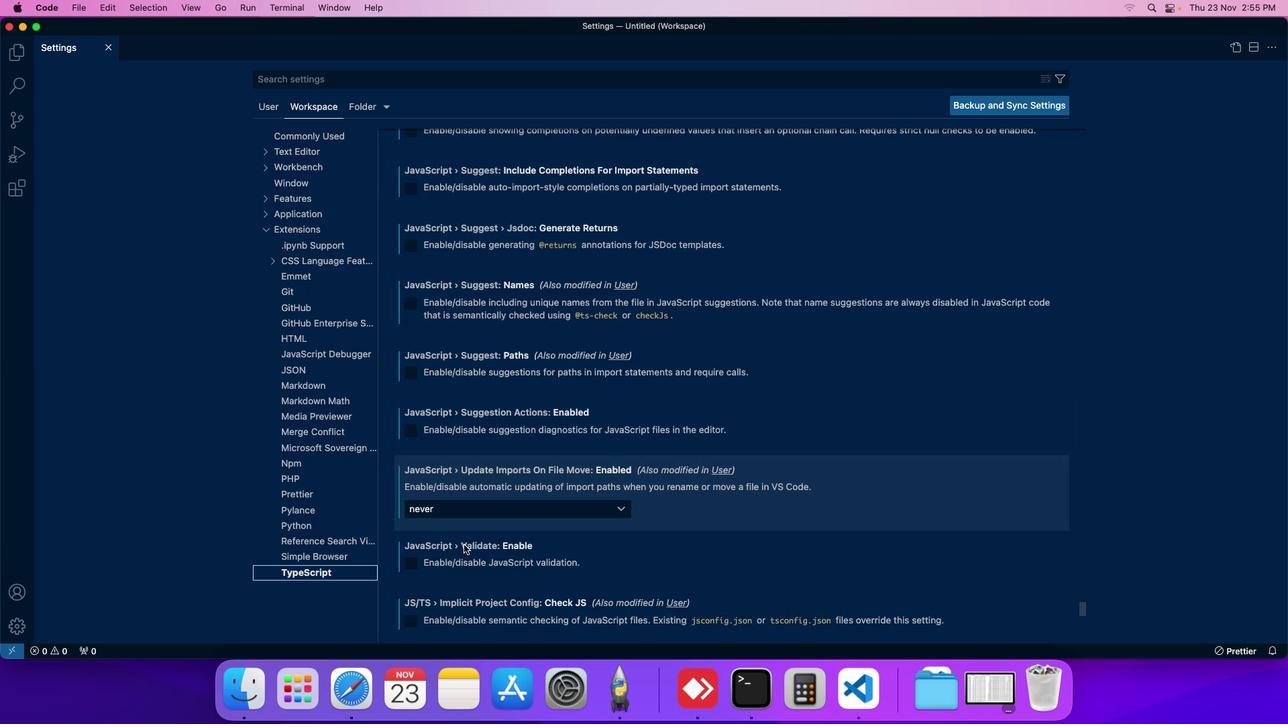 
Action: Mouse scrolled (469, 550) with delta (4, 4)
Screenshot: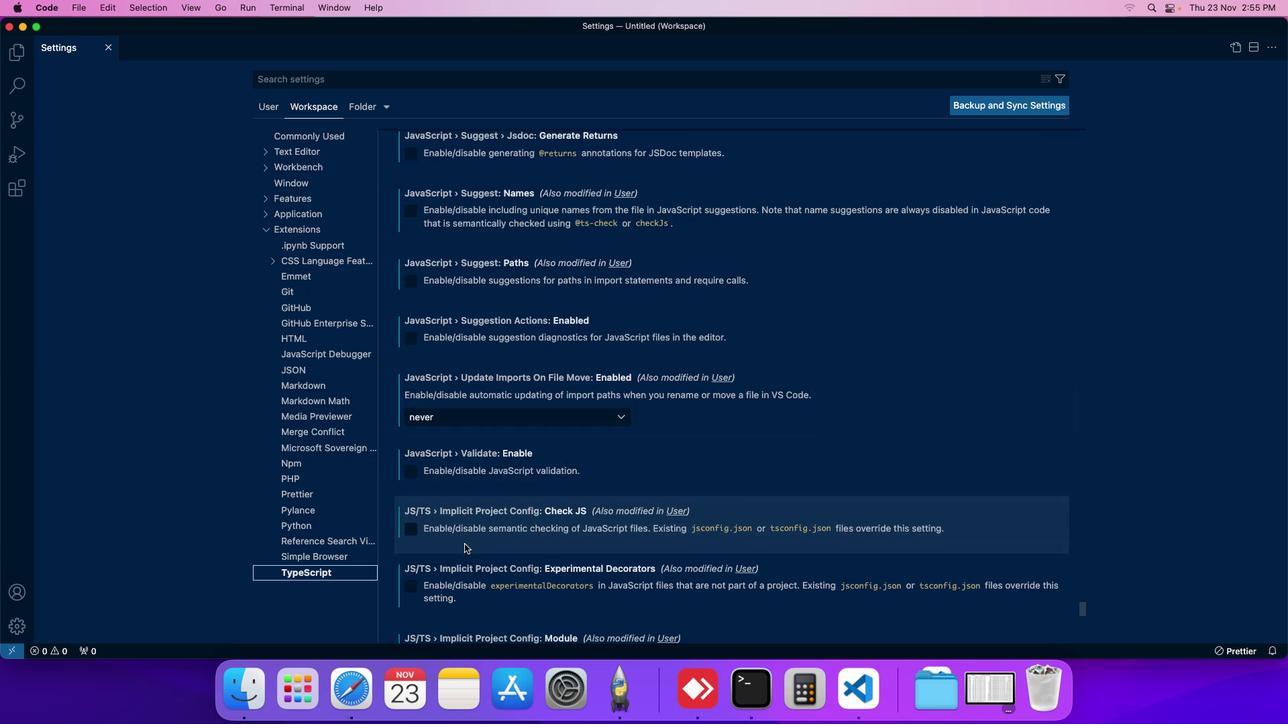 
Action: Mouse moved to (469, 549)
Screenshot: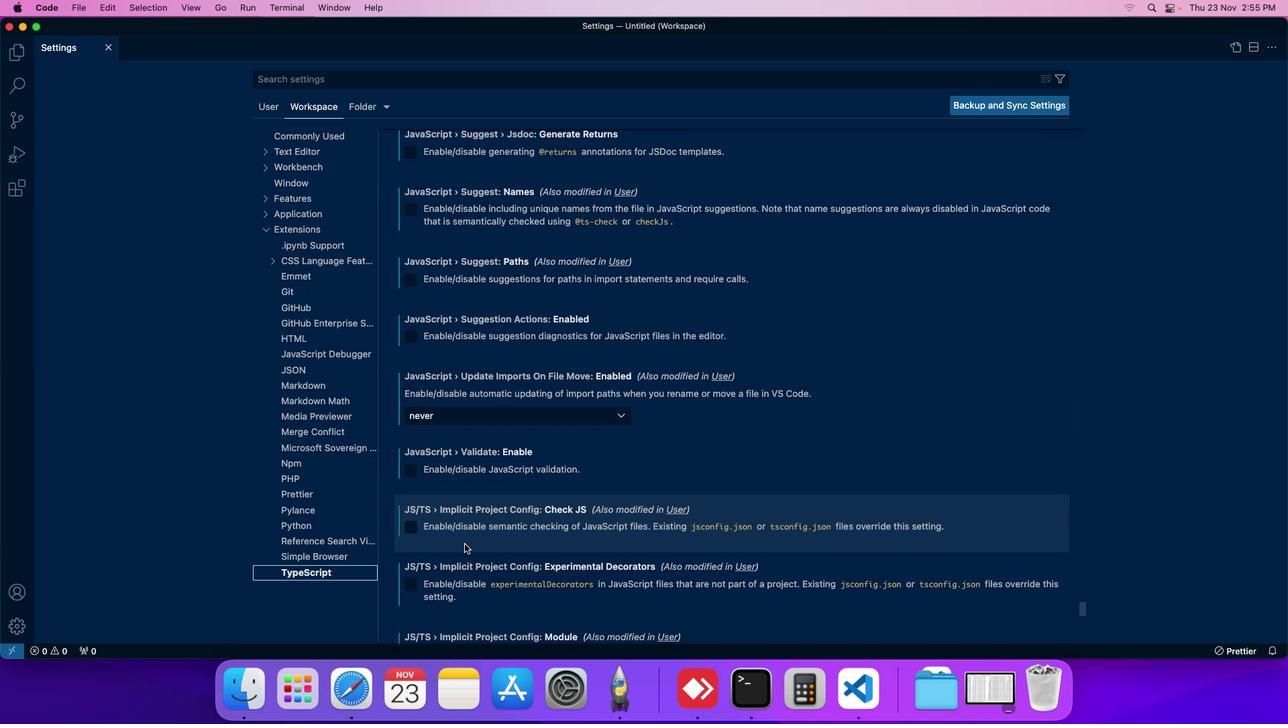 
Action: Mouse scrolled (469, 549) with delta (4, 4)
Screenshot: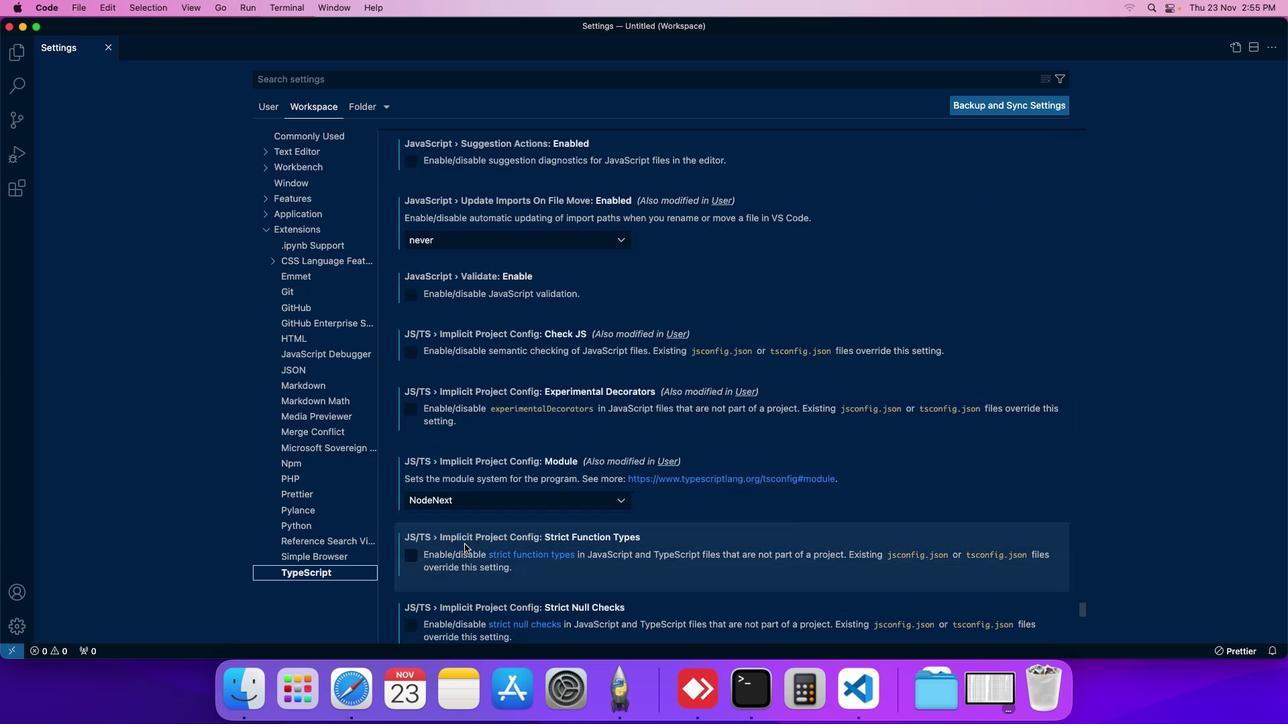 
Action: Mouse scrolled (469, 549) with delta (4, 4)
Screenshot: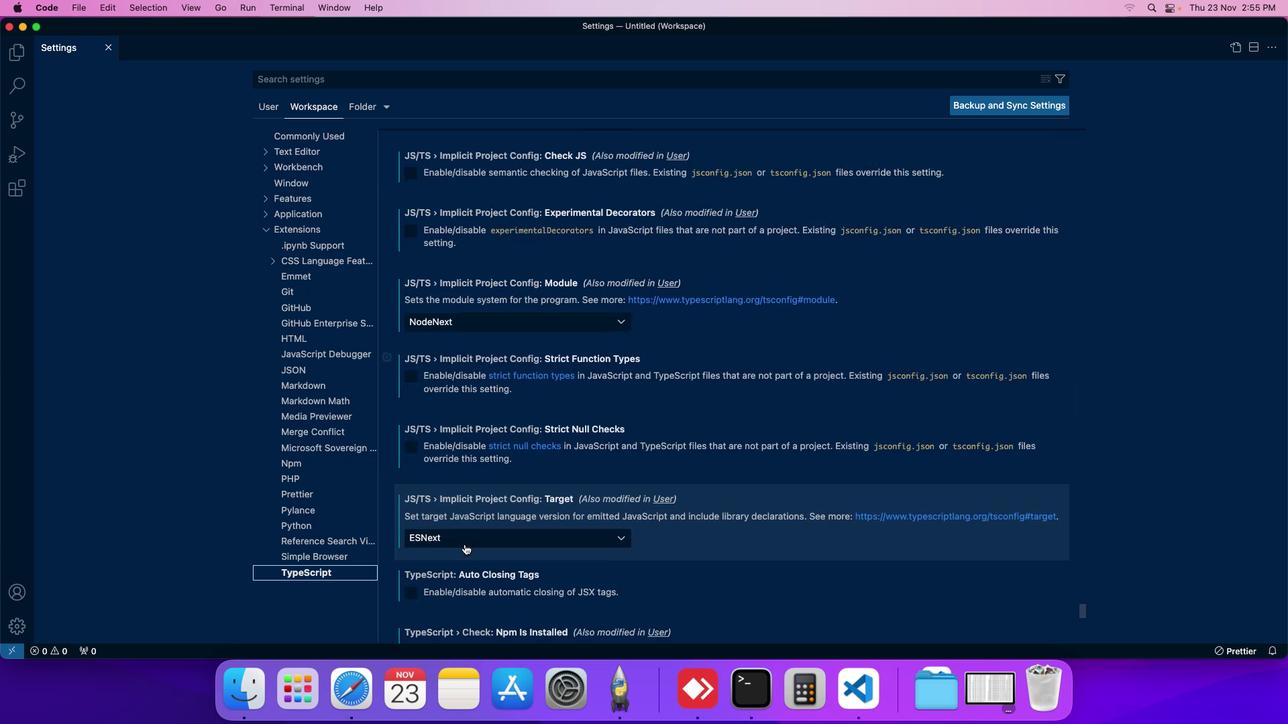 
Action: Mouse scrolled (469, 549) with delta (4, 4)
Screenshot: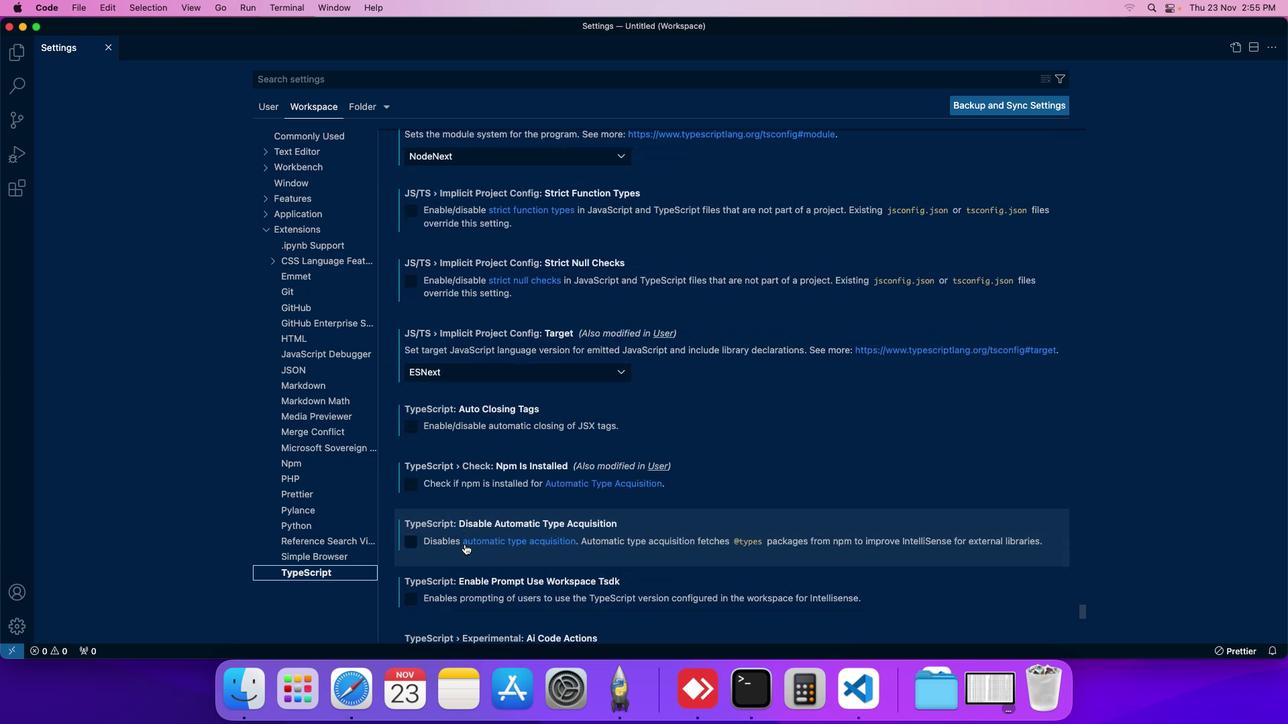 
Action: Mouse scrolled (469, 549) with delta (4, 4)
Screenshot: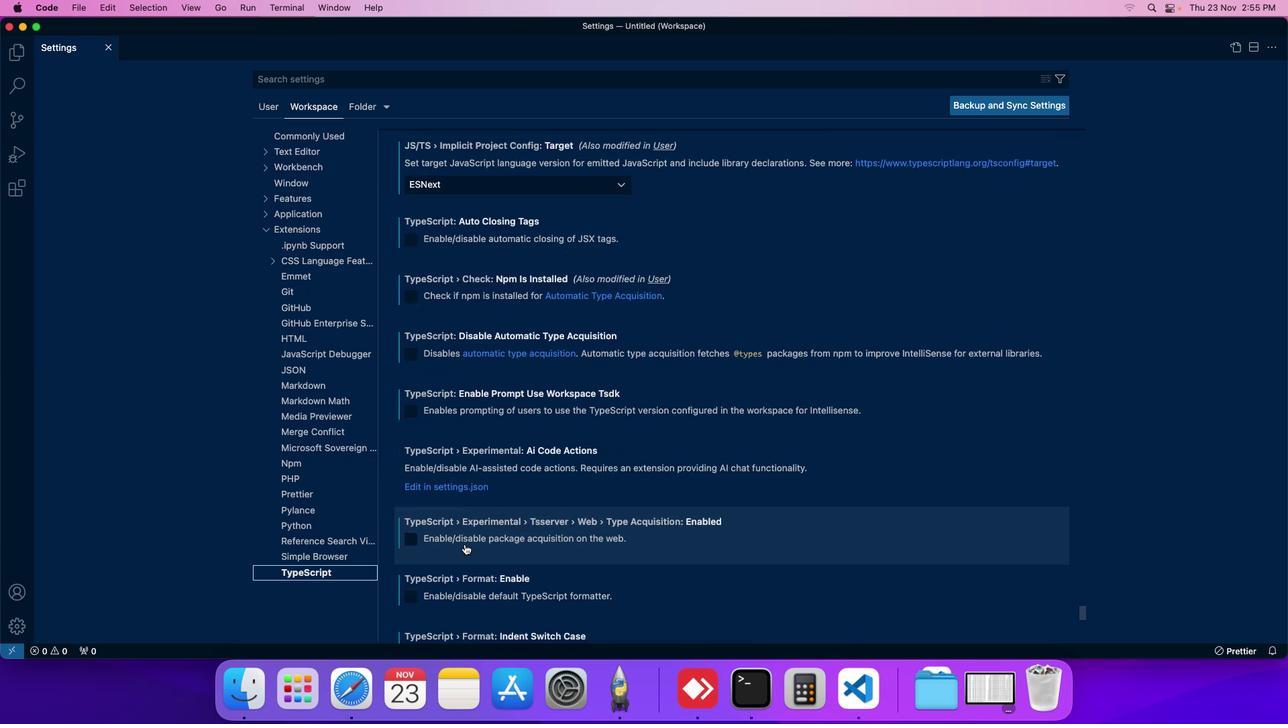 
Action: Mouse scrolled (469, 549) with delta (4, 4)
Screenshot: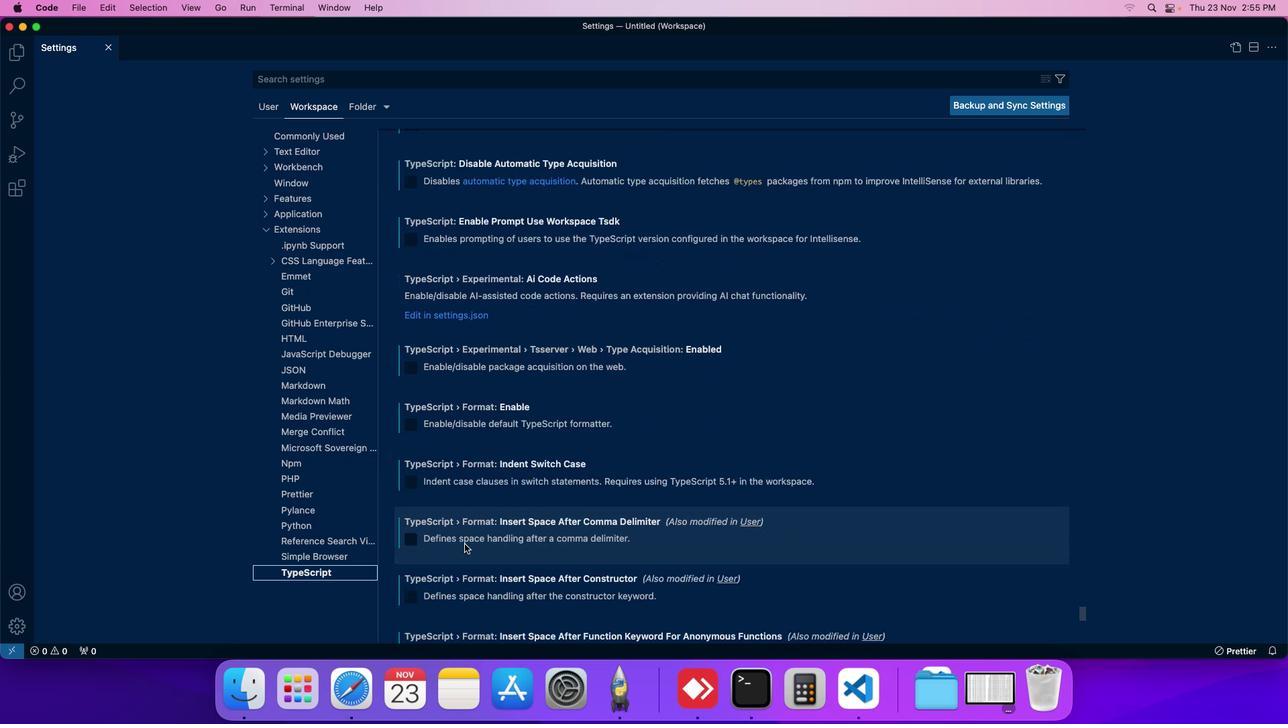
Action: Mouse scrolled (469, 549) with delta (4, 4)
Screenshot: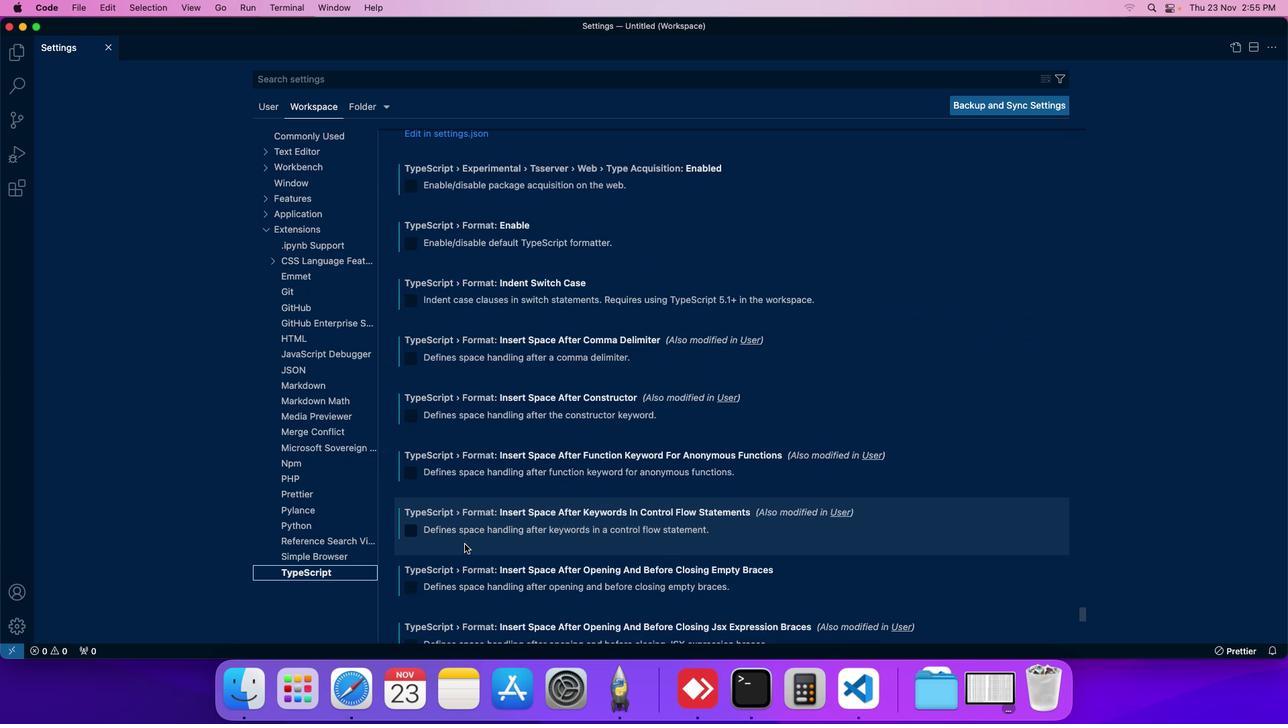 
Action: Mouse scrolled (469, 549) with delta (4, 4)
Screenshot: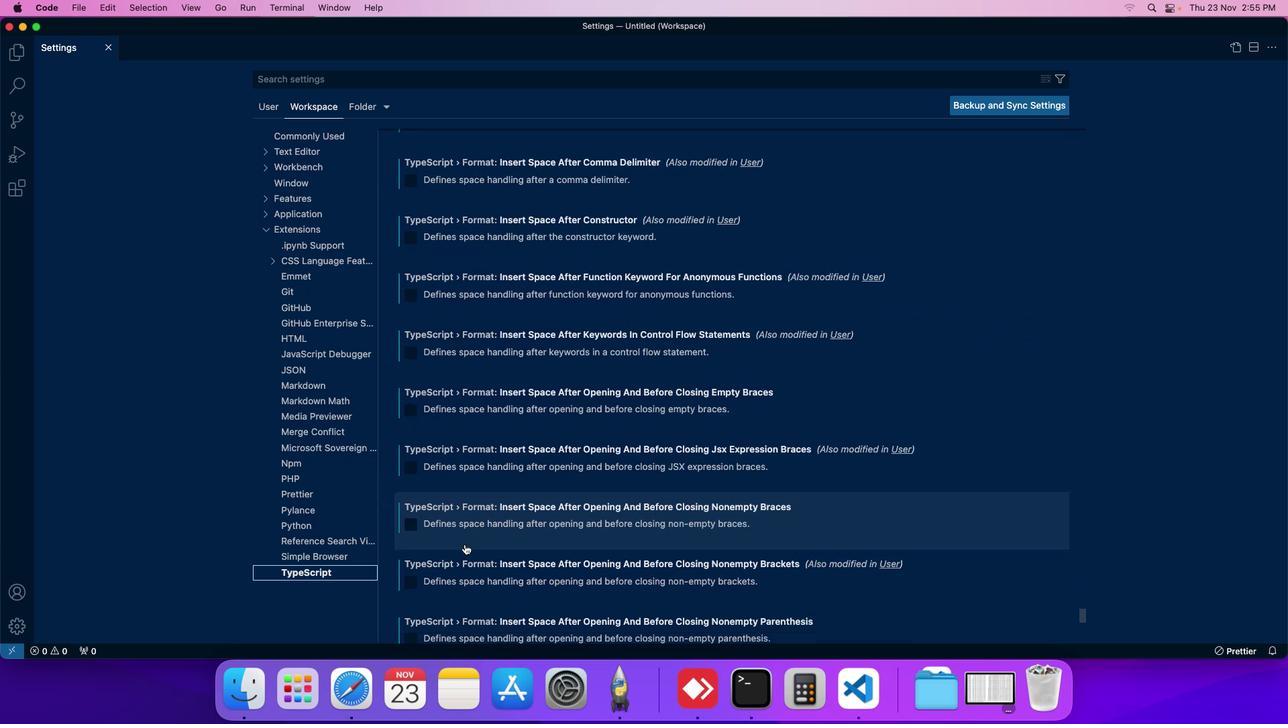 
Action: Mouse scrolled (469, 549) with delta (4, 4)
Screenshot: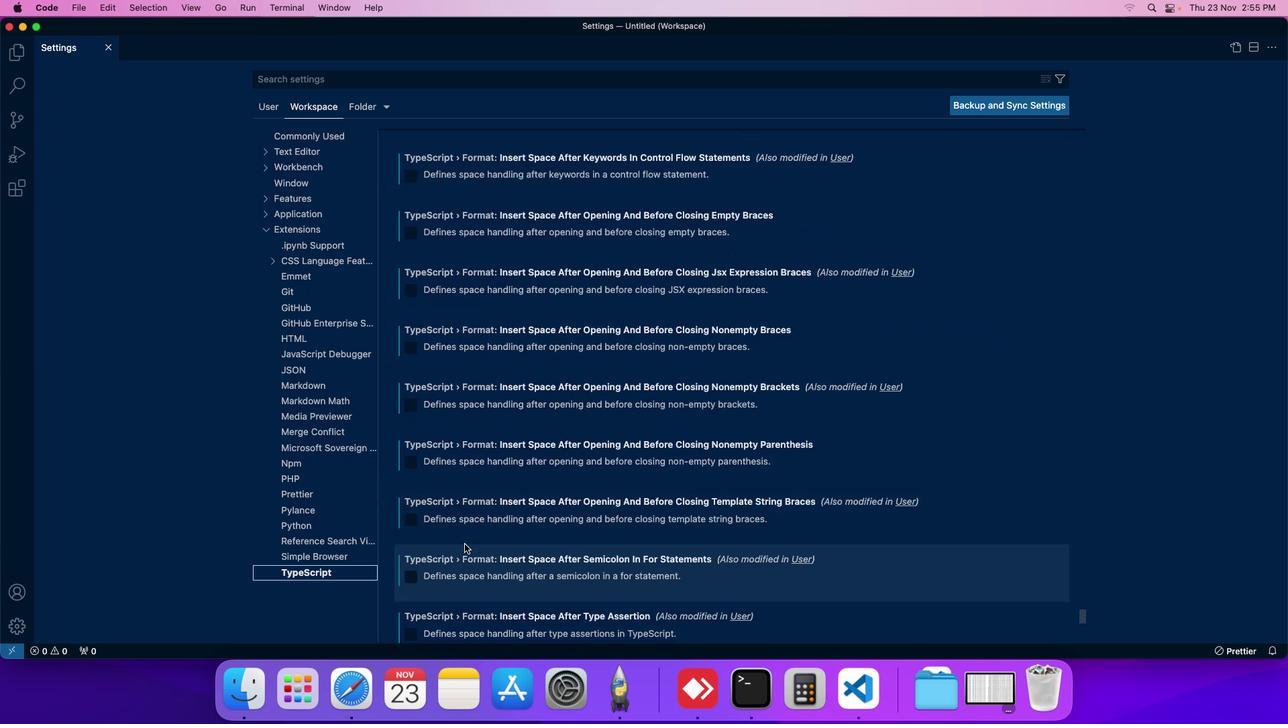 
Action: Mouse scrolled (469, 549) with delta (4, 4)
Screenshot: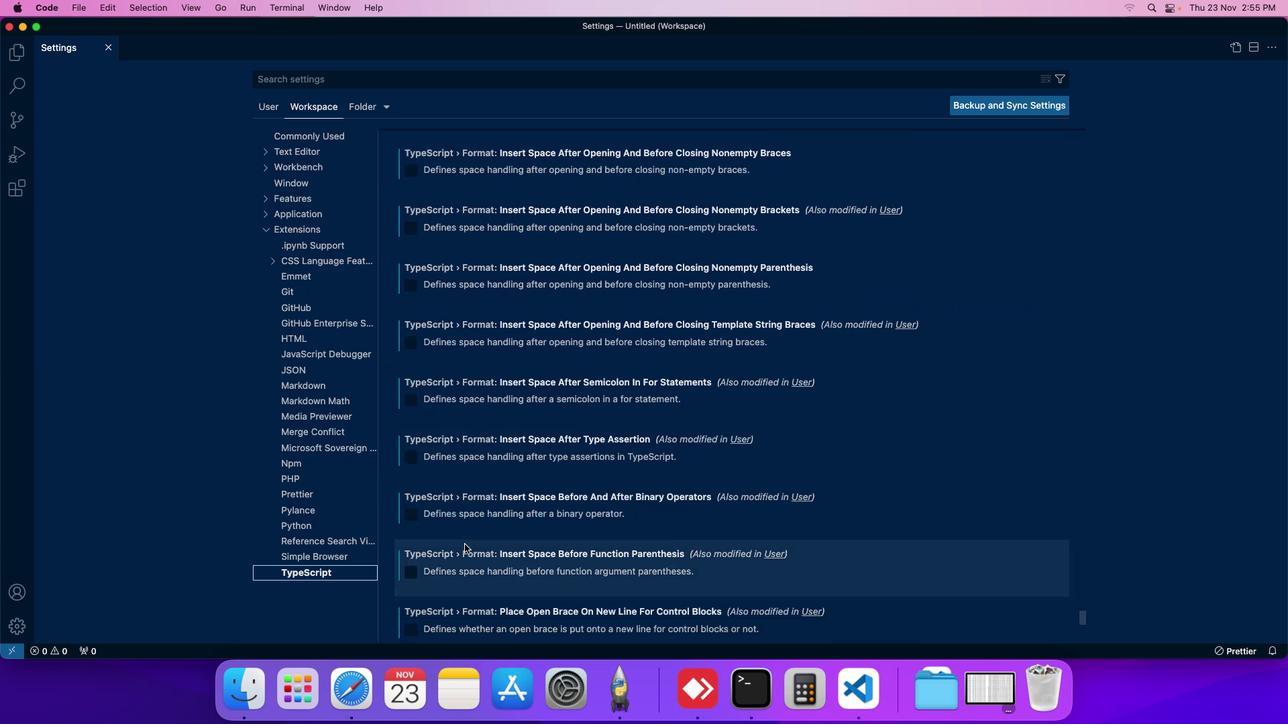 
Action: Mouse scrolled (469, 549) with delta (4, 4)
Screenshot: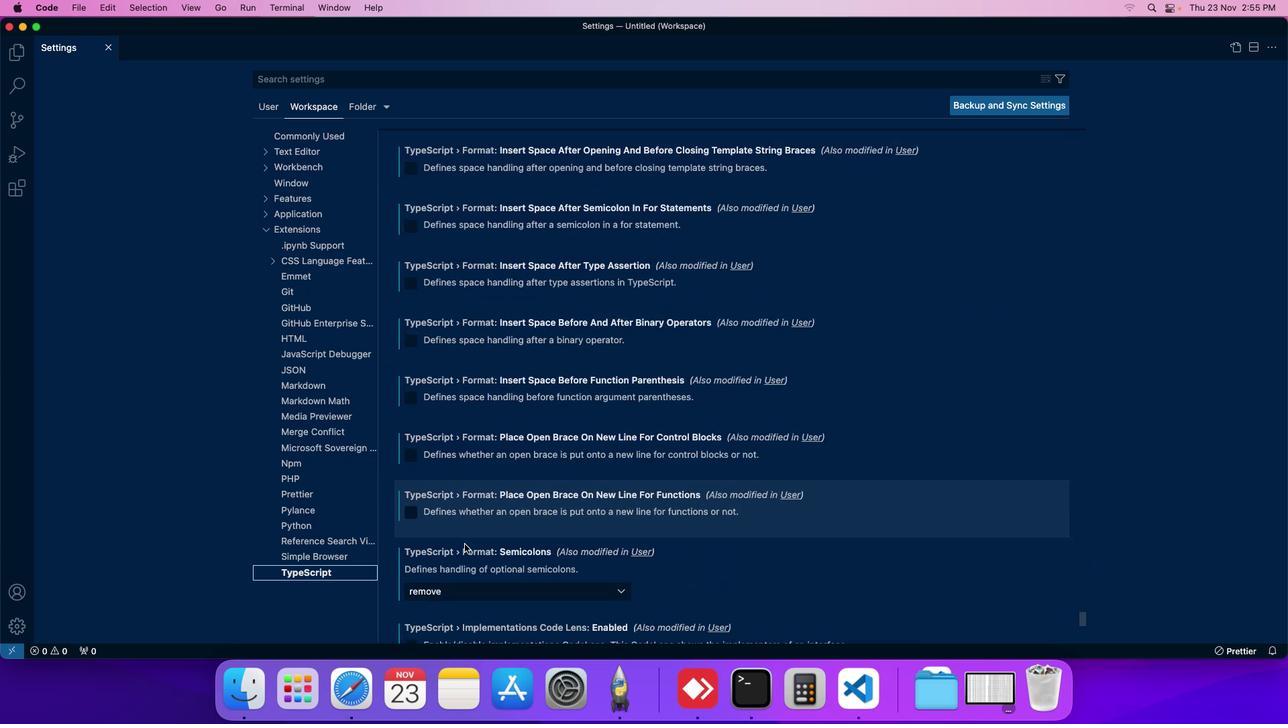 
Action: Mouse scrolled (469, 549) with delta (4, 4)
Screenshot: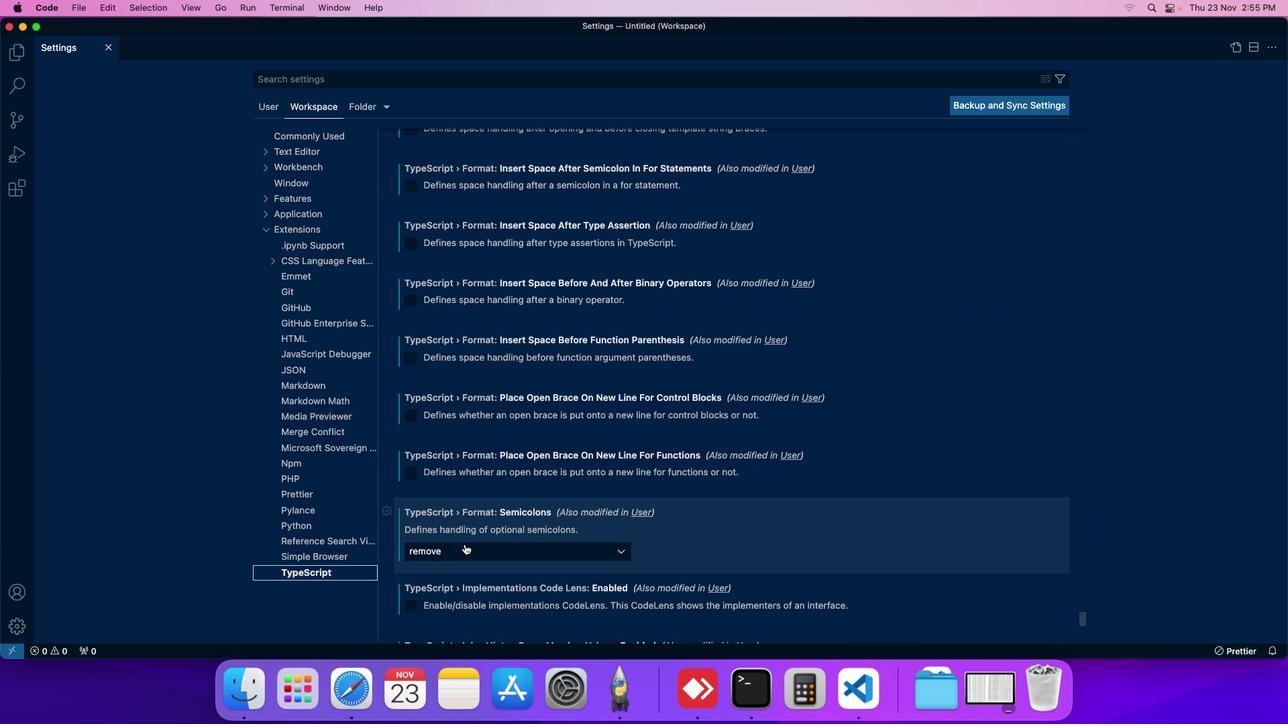 
Action: Mouse scrolled (469, 549) with delta (4, 4)
Screenshot: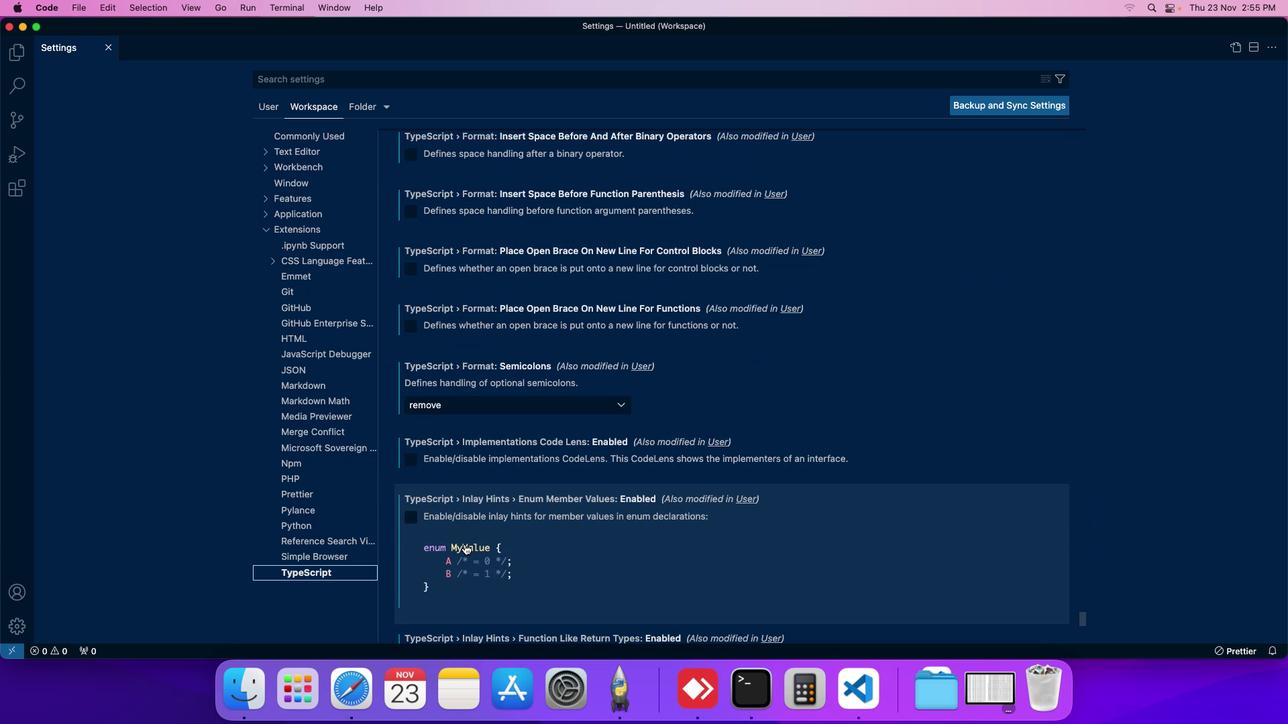 
Action: Mouse scrolled (469, 549) with delta (4, 4)
Screenshot: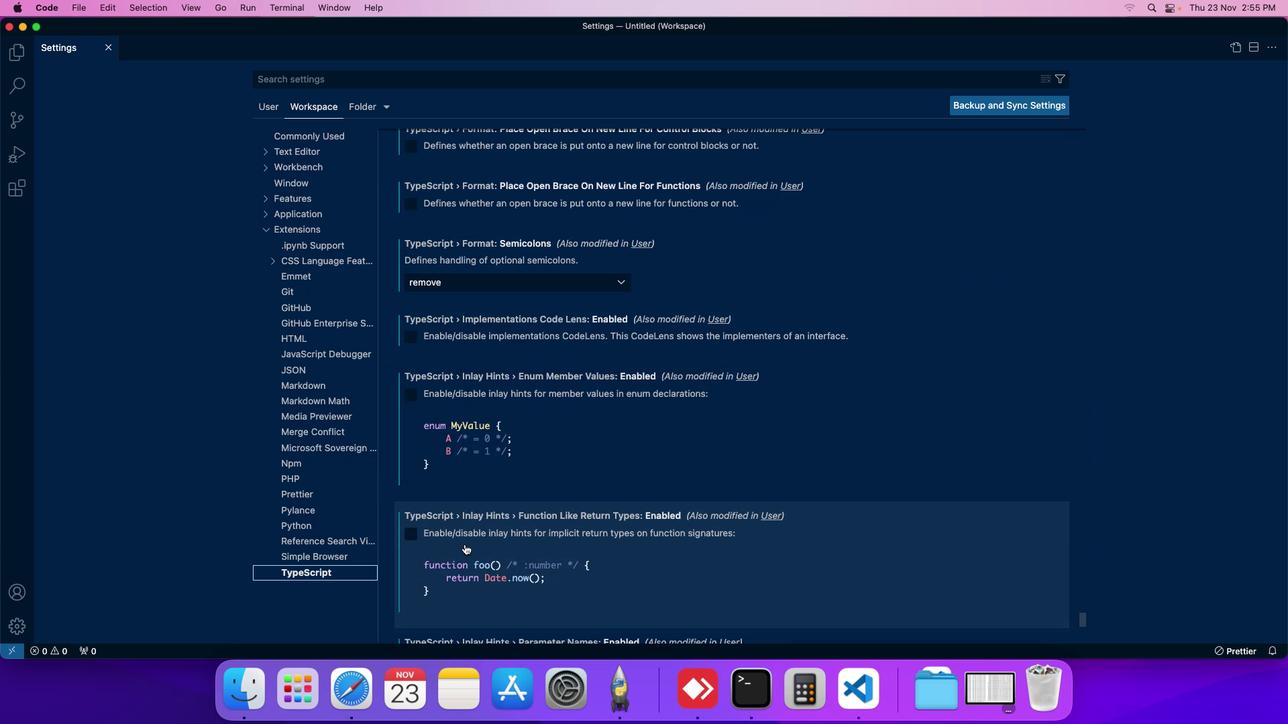 
Action: Mouse scrolled (469, 549) with delta (4, 4)
Screenshot: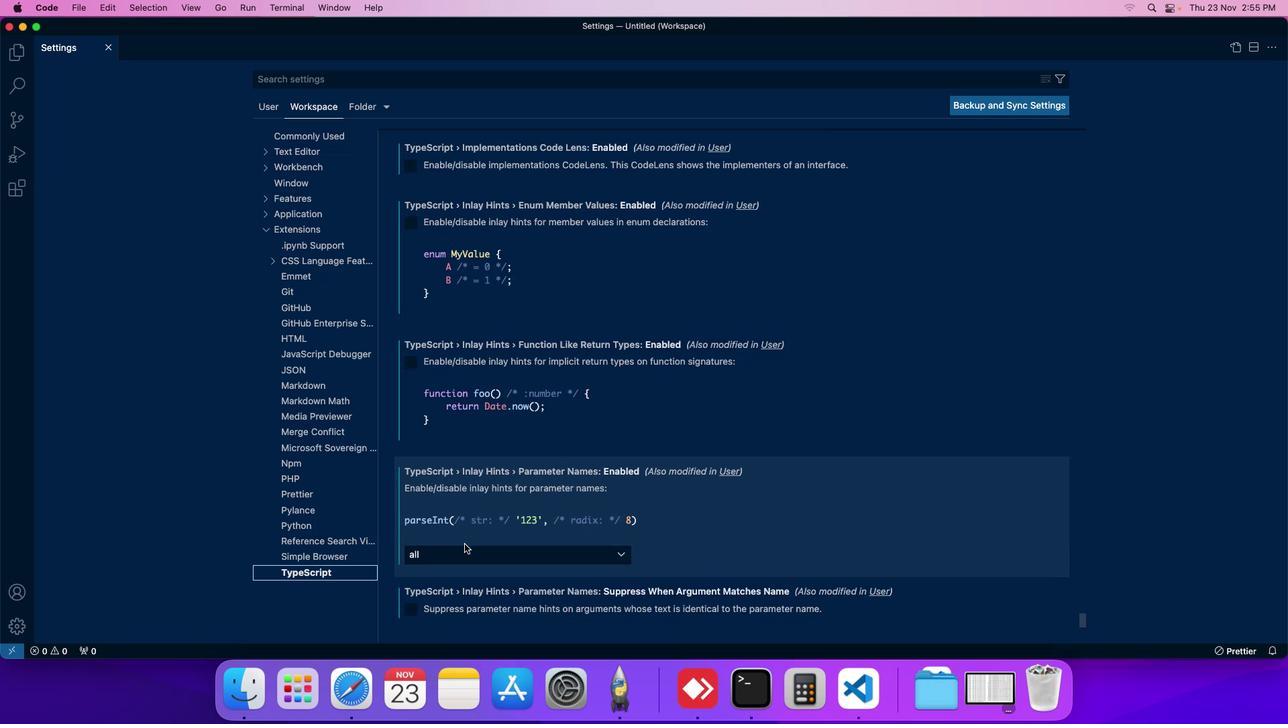 
Action: Mouse scrolled (469, 549) with delta (4, 4)
Screenshot: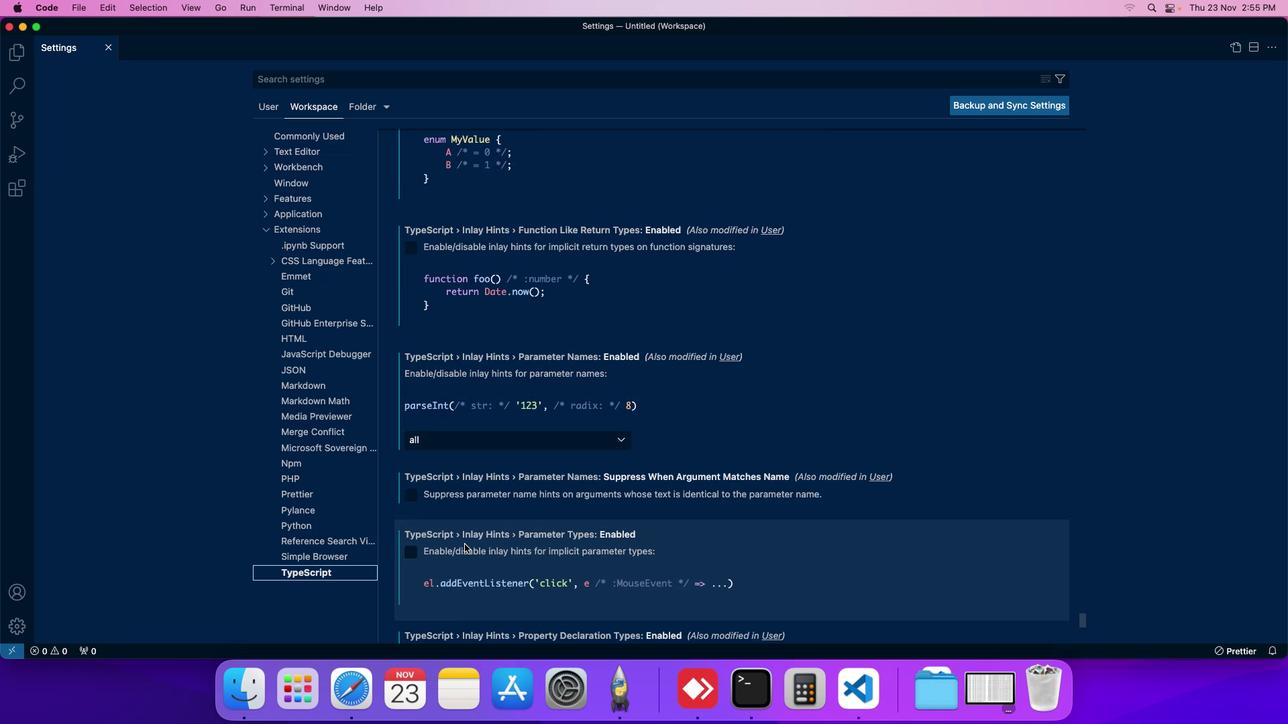 
Action: Mouse scrolled (469, 549) with delta (4, 4)
Screenshot: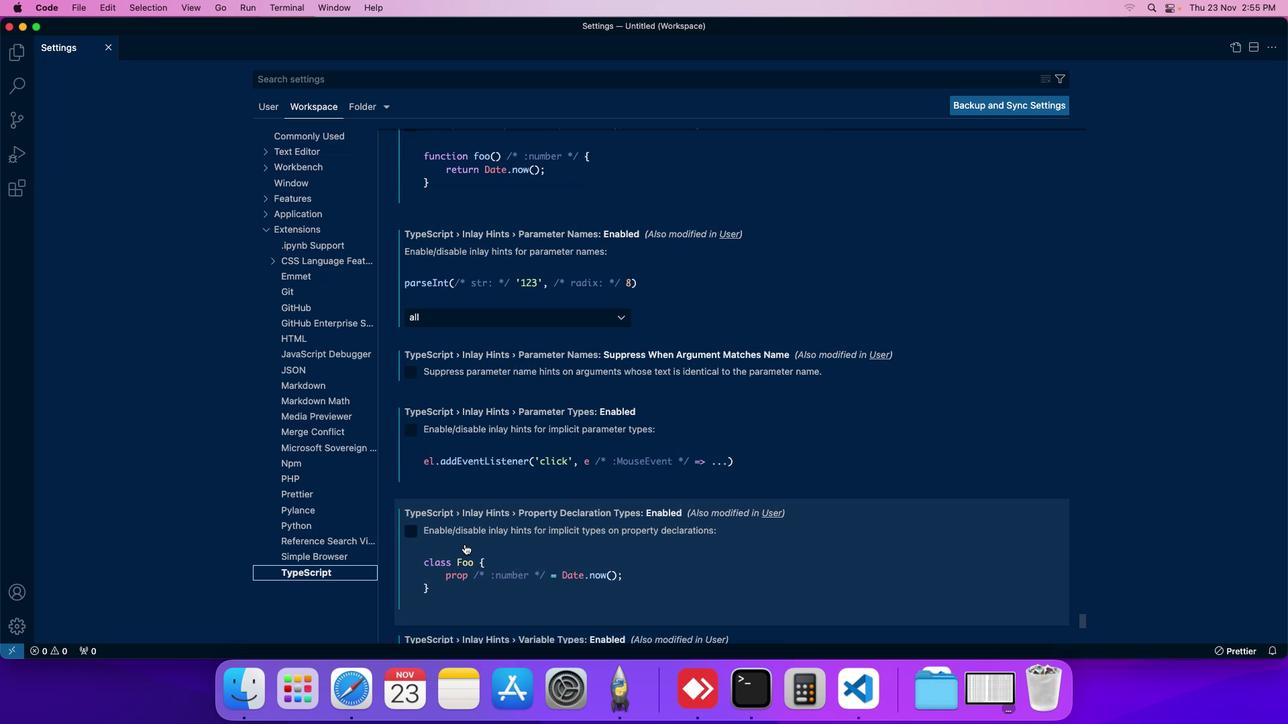 
Action: Mouse scrolled (469, 549) with delta (4, 4)
Screenshot: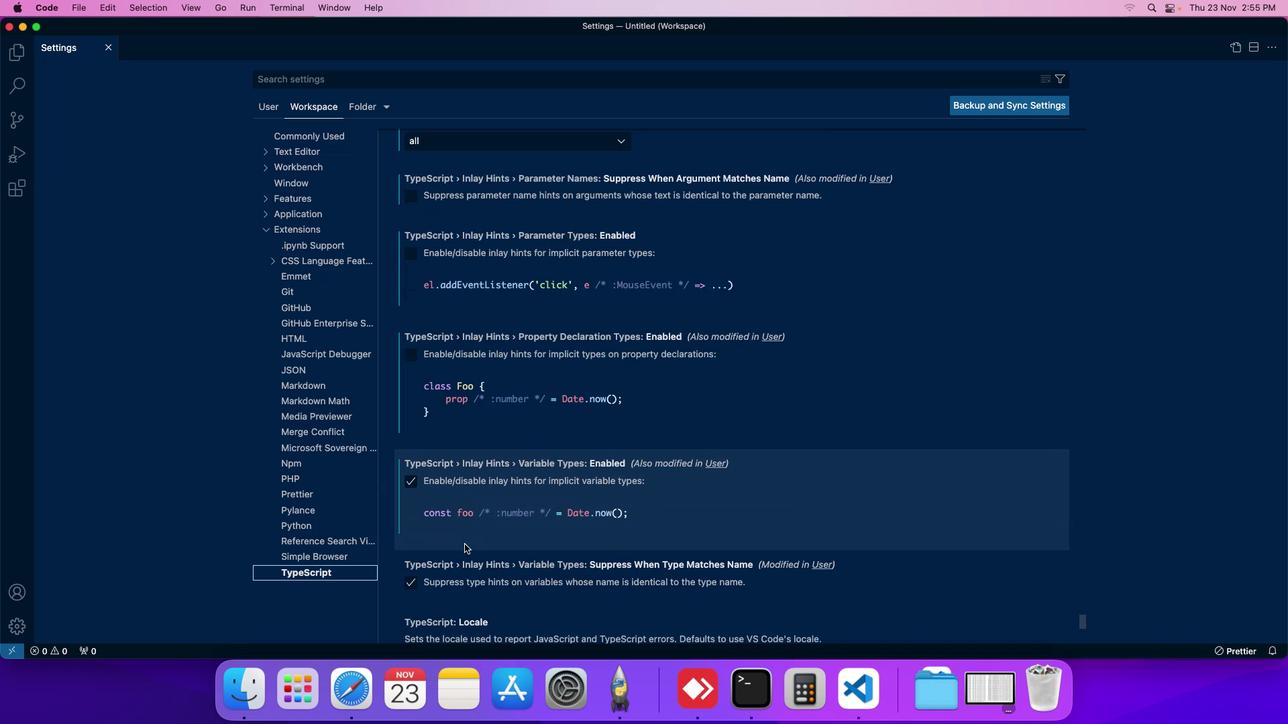 
Action: Mouse scrolled (469, 549) with delta (4, 4)
Screenshot: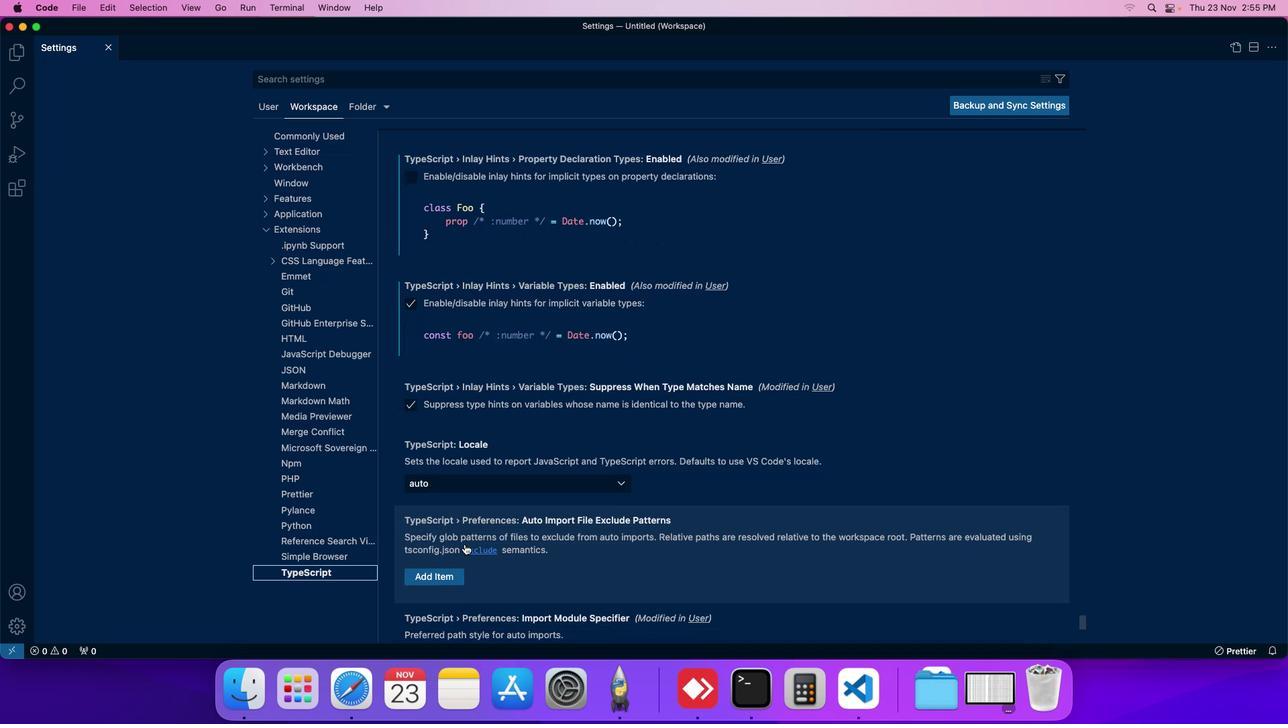
Action: Mouse moved to (414, 310)
Screenshot: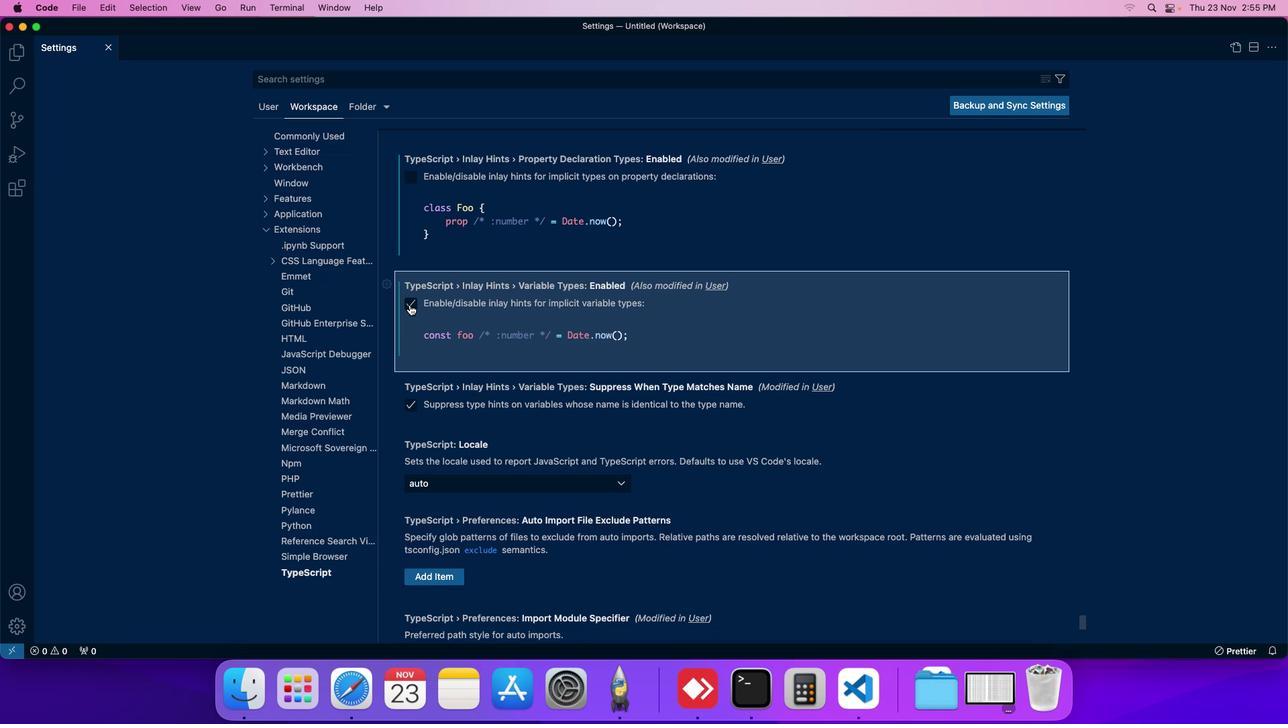 
Action: Mouse pressed left at (414, 310)
Screenshot: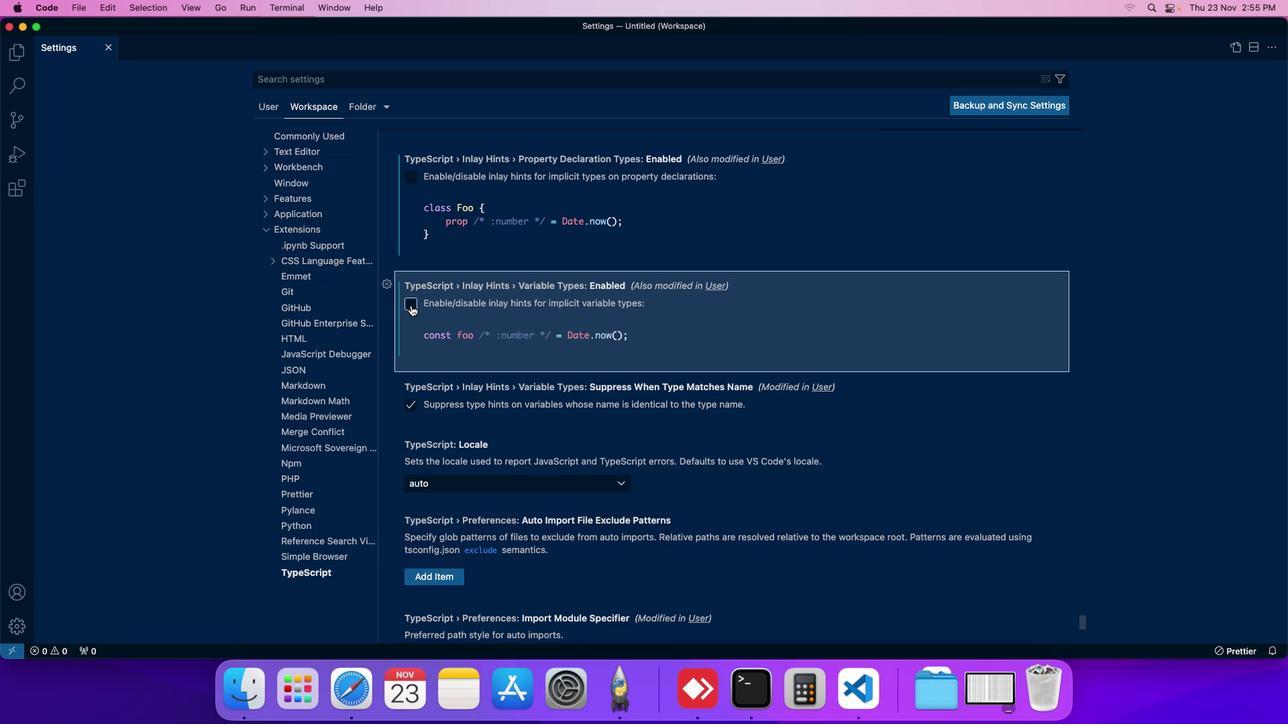 
Action: Mouse moved to (420, 313)
Screenshot: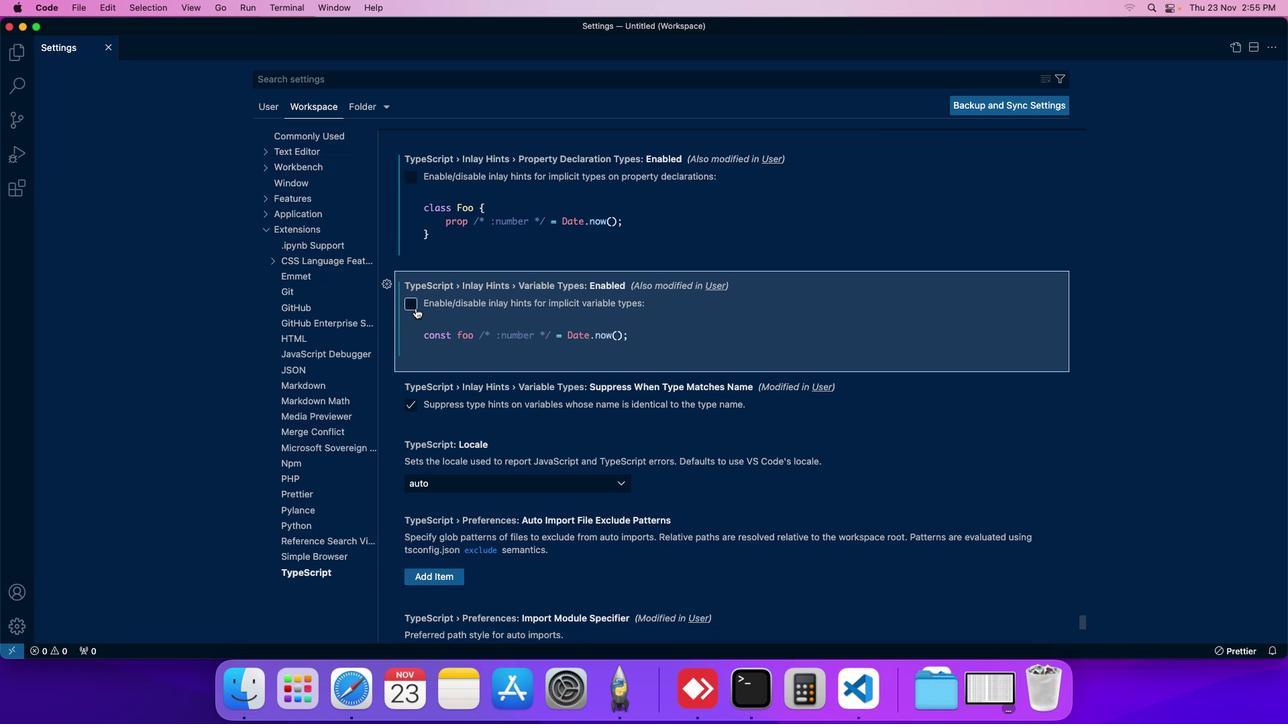 
